 Task: In the  document balance Insert page numer 'on top of the page' change page color to  'Olive Green'Apply Page border, setting:  Box Style: two thin lines; Color: 'Black;' Width: 1/2  pt
Action: Mouse moved to (94, 27)
Screenshot: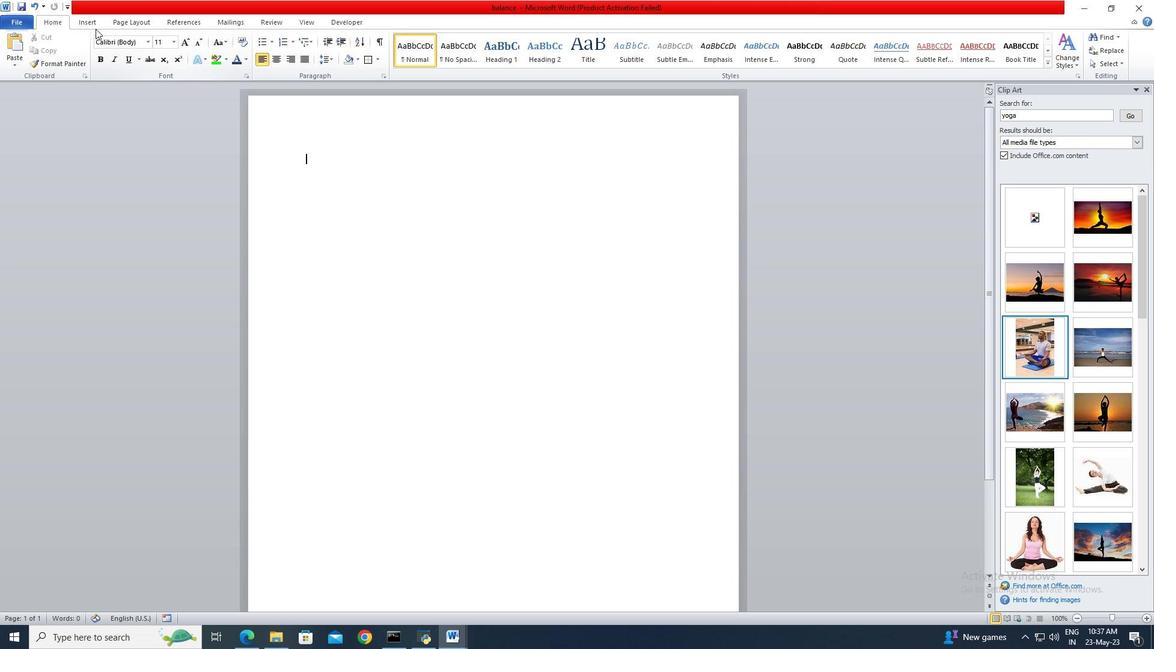 
Action: Mouse pressed left at (94, 27)
Screenshot: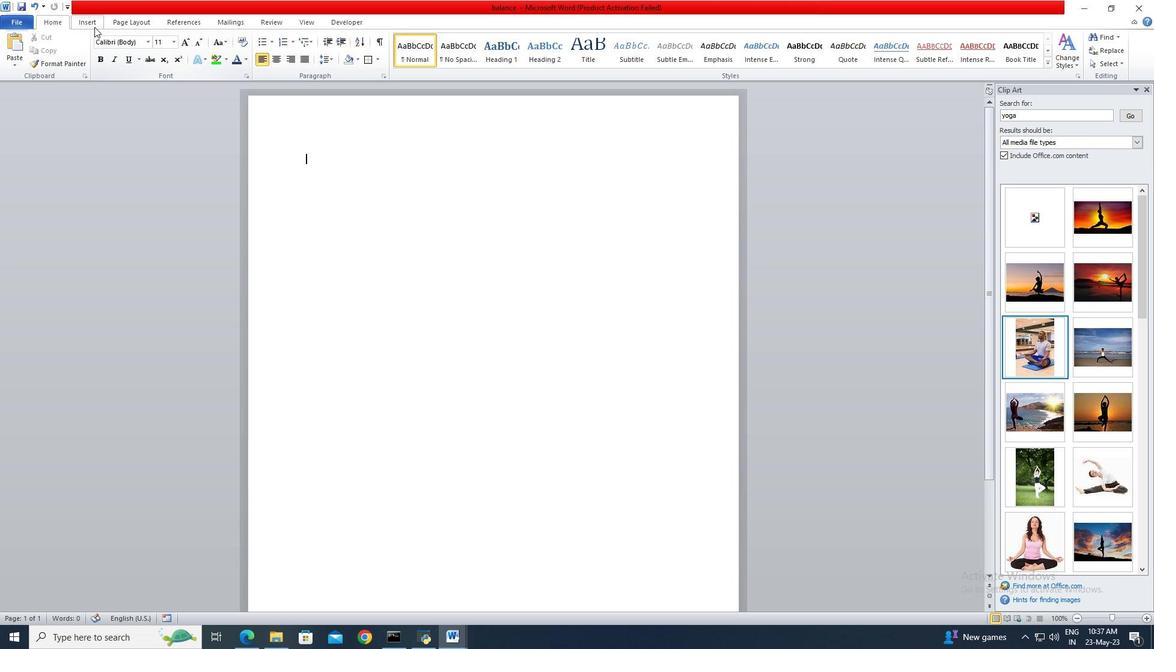 
Action: Mouse moved to (492, 46)
Screenshot: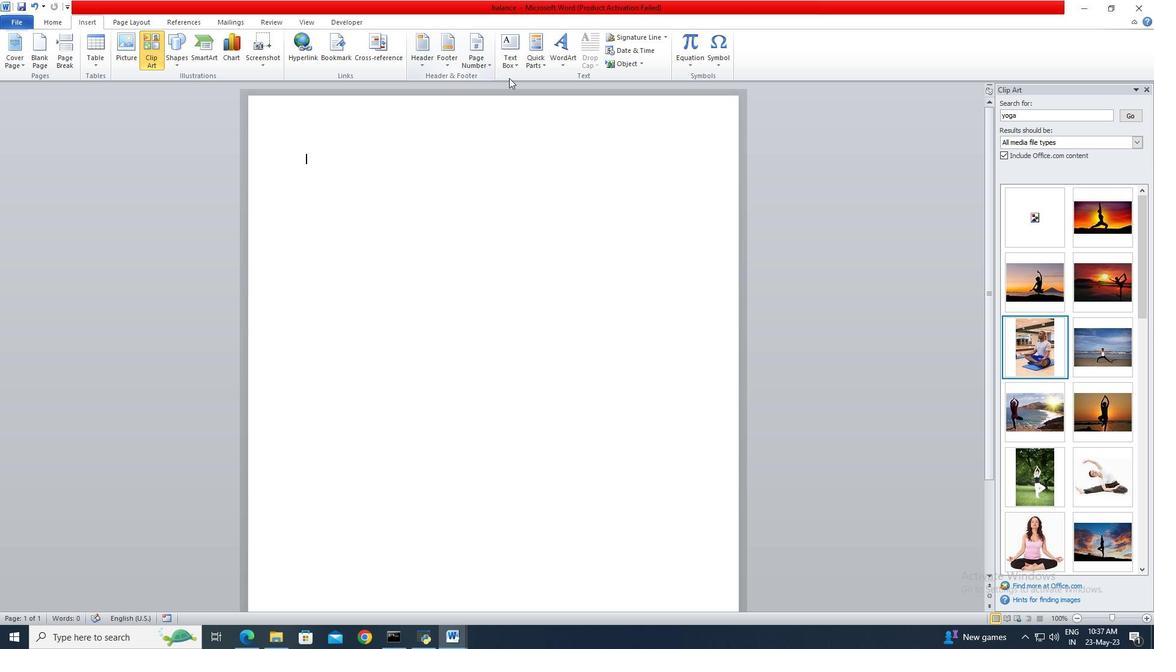 
Action: Mouse pressed left at (492, 46)
Screenshot: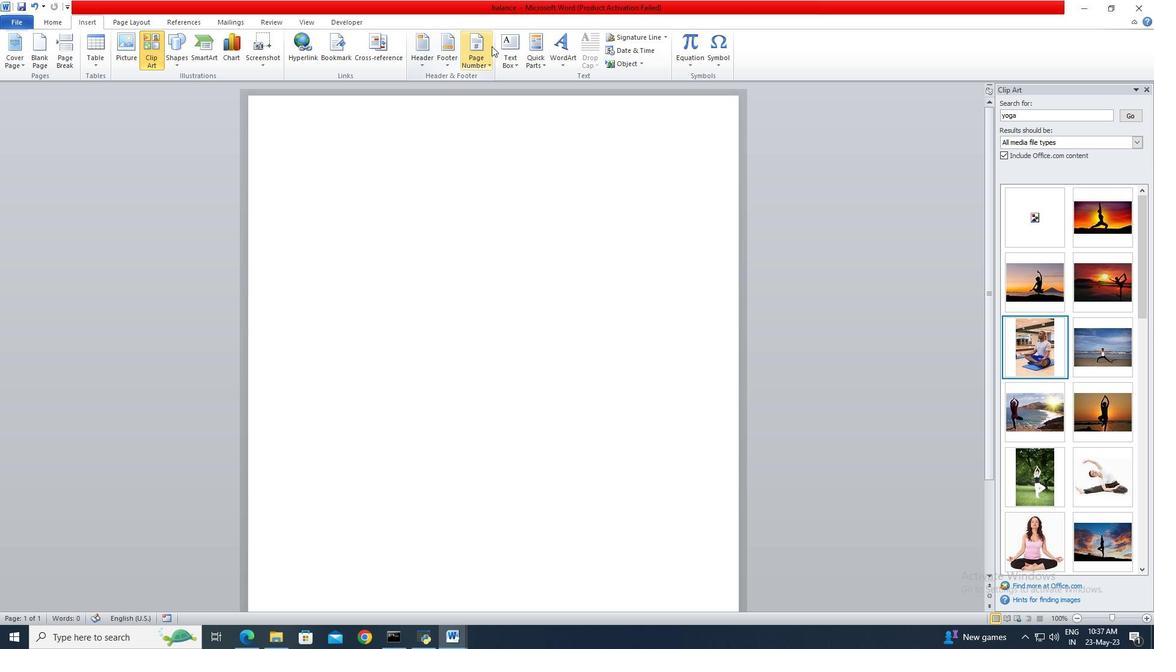 
Action: Mouse moved to (496, 75)
Screenshot: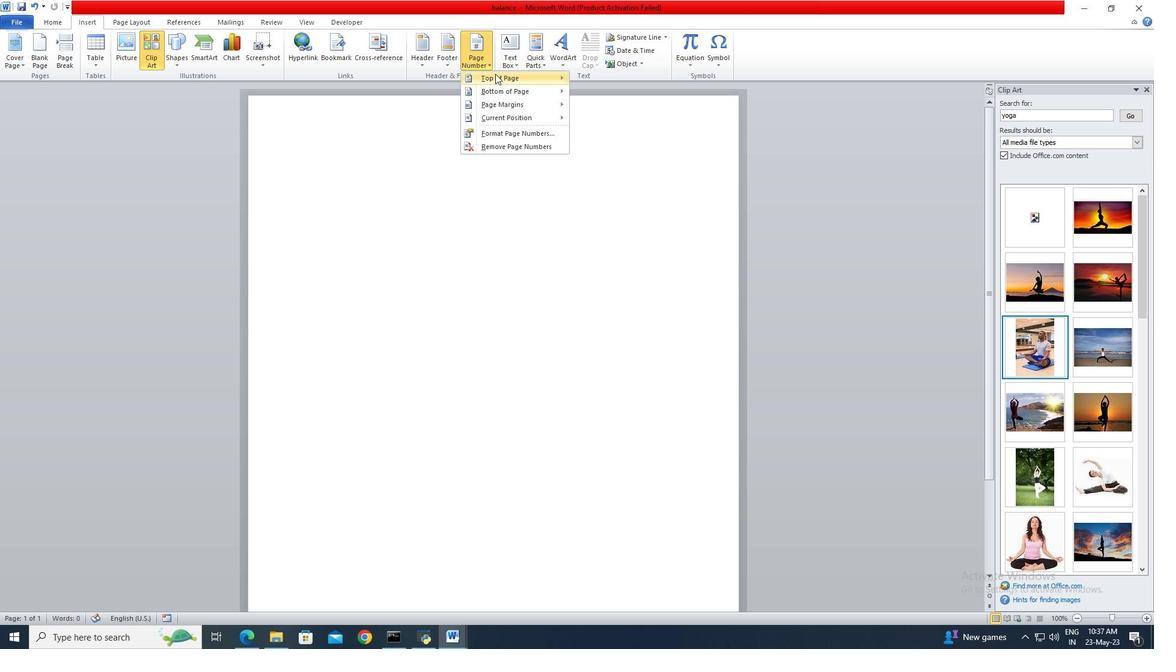 
Action: Mouse pressed left at (496, 75)
Screenshot: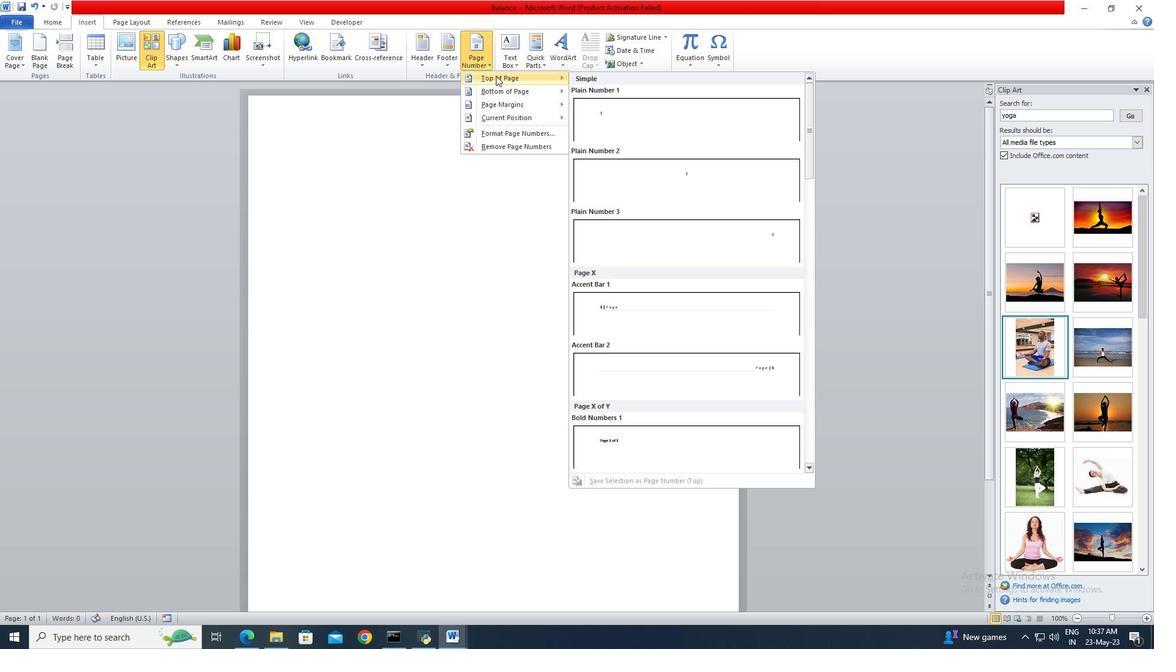 
Action: Mouse moved to (585, 122)
Screenshot: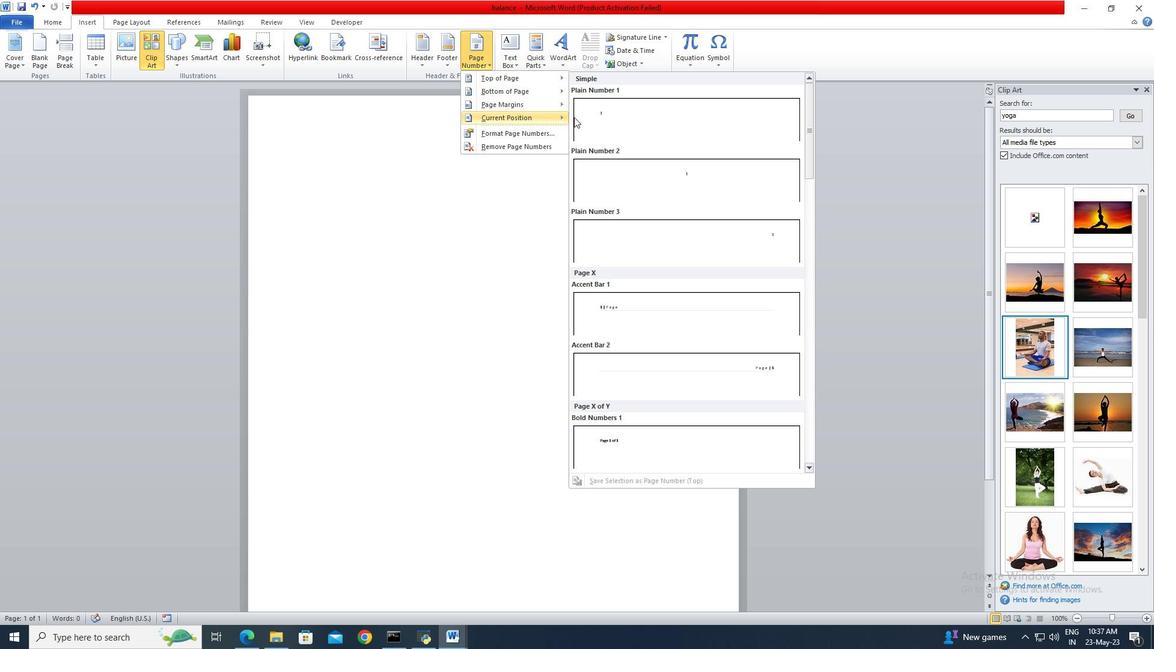 
Action: Mouse pressed left at (585, 122)
Screenshot: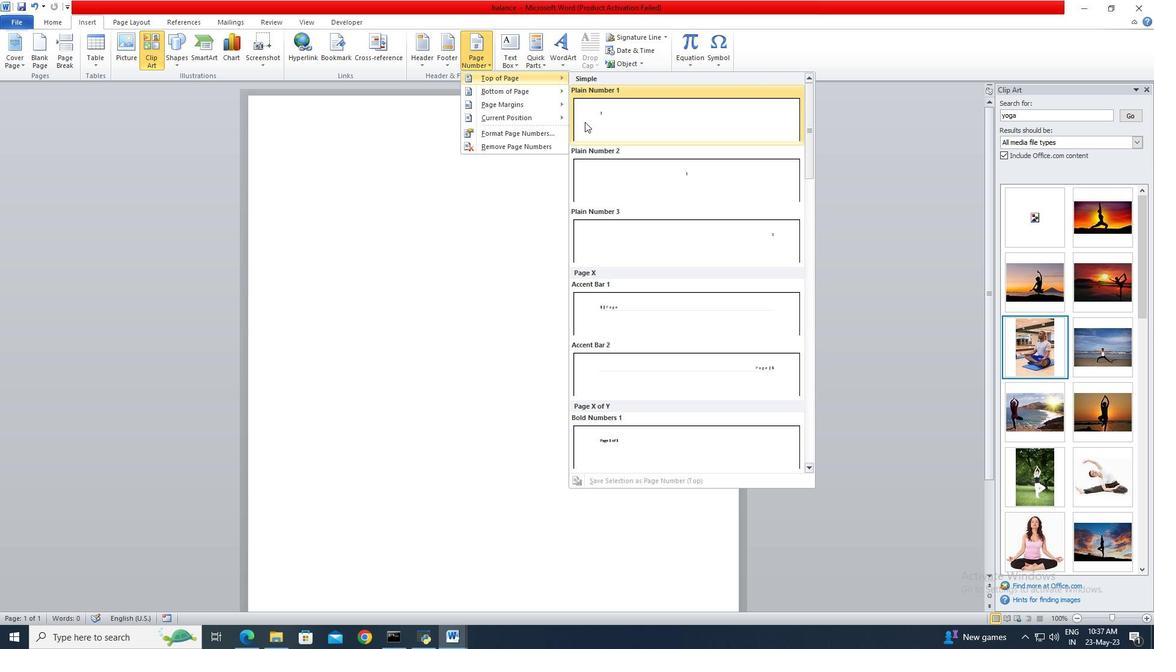 
Action: Mouse moved to (143, 26)
Screenshot: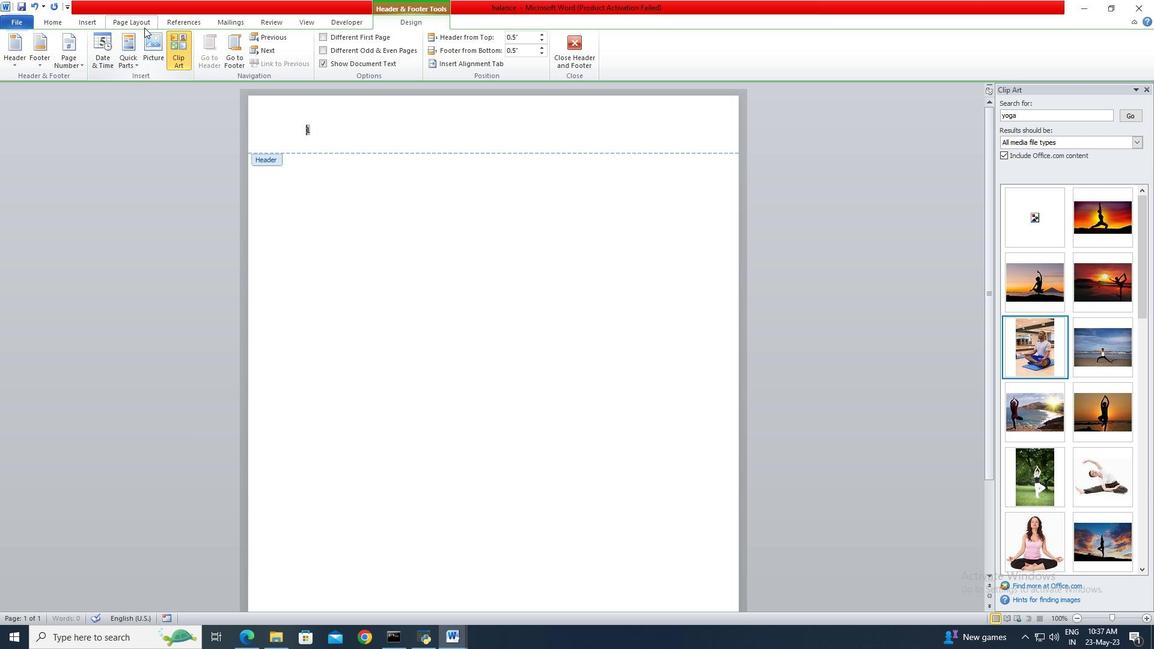 
Action: Mouse pressed left at (143, 26)
Screenshot: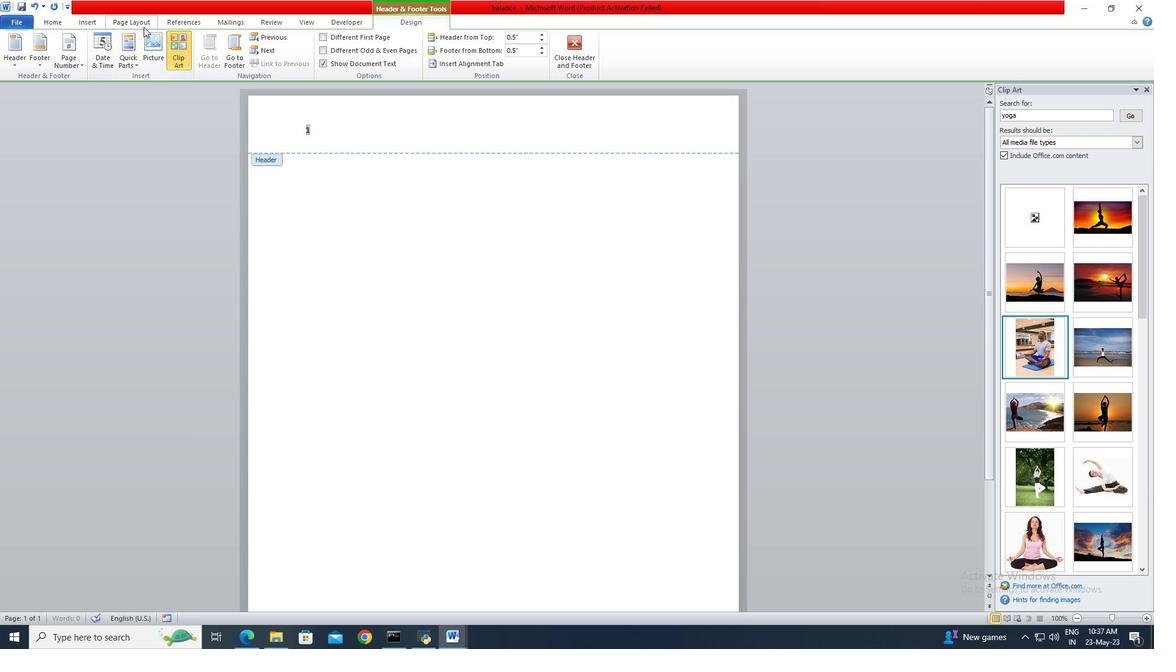 
Action: Mouse moved to (320, 65)
Screenshot: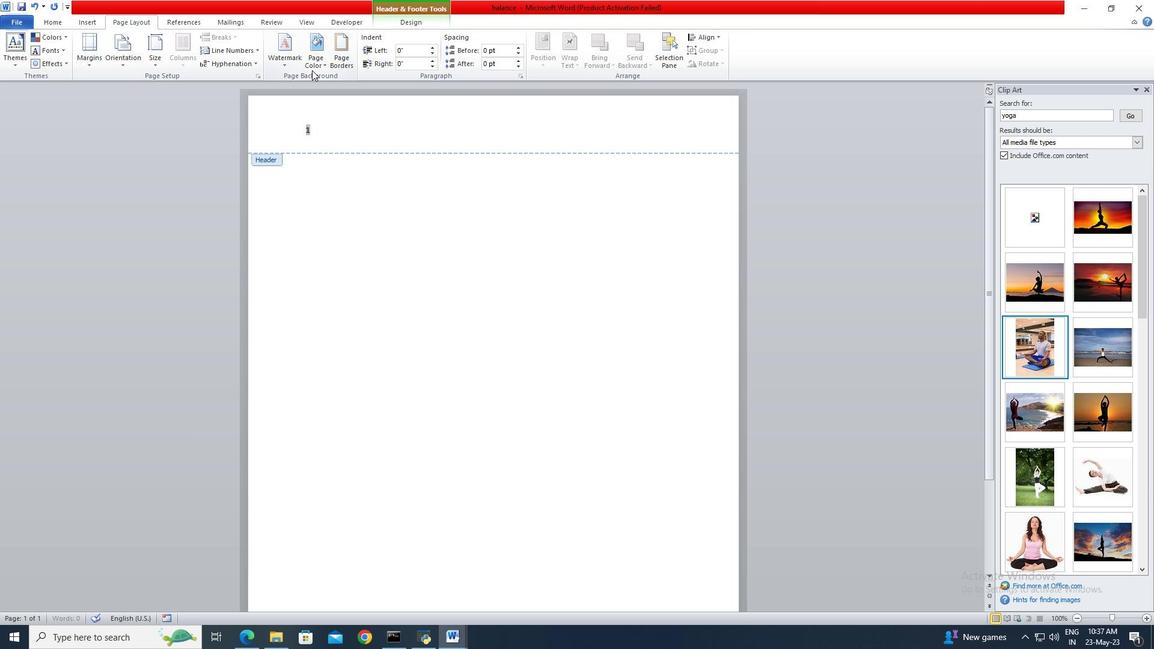 
Action: Mouse pressed left at (320, 65)
Screenshot: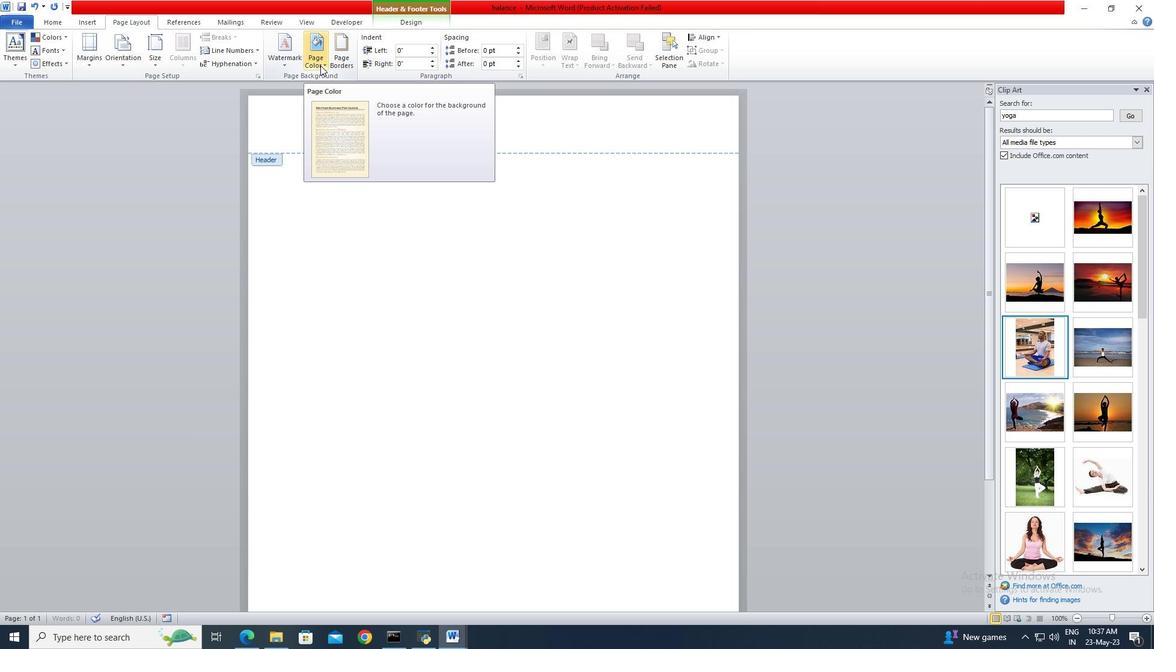 
Action: Mouse moved to (349, 197)
Screenshot: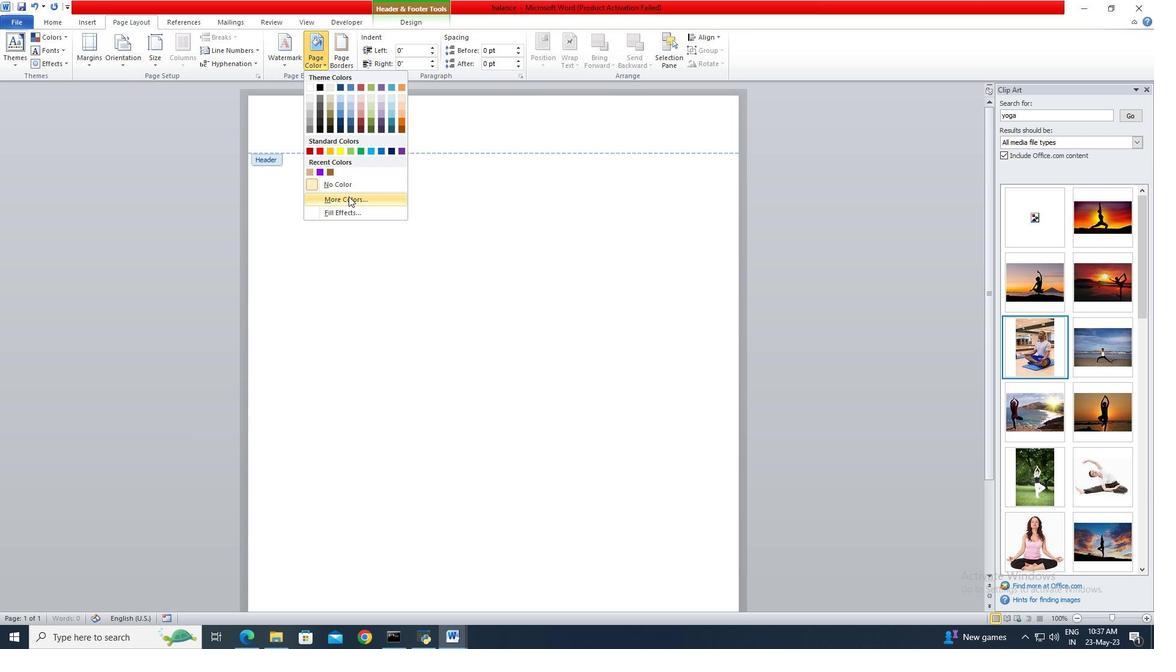 
Action: Mouse pressed left at (349, 197)
Screenshot: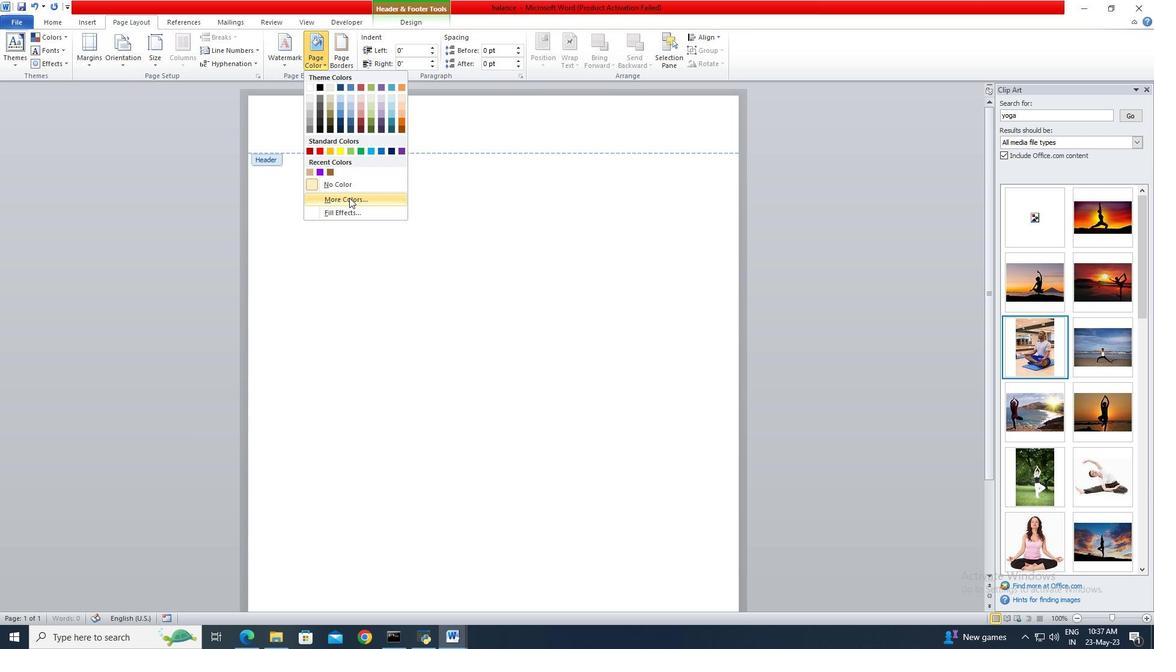 
Action: Mouse moved to (541, 228)
Screenshot: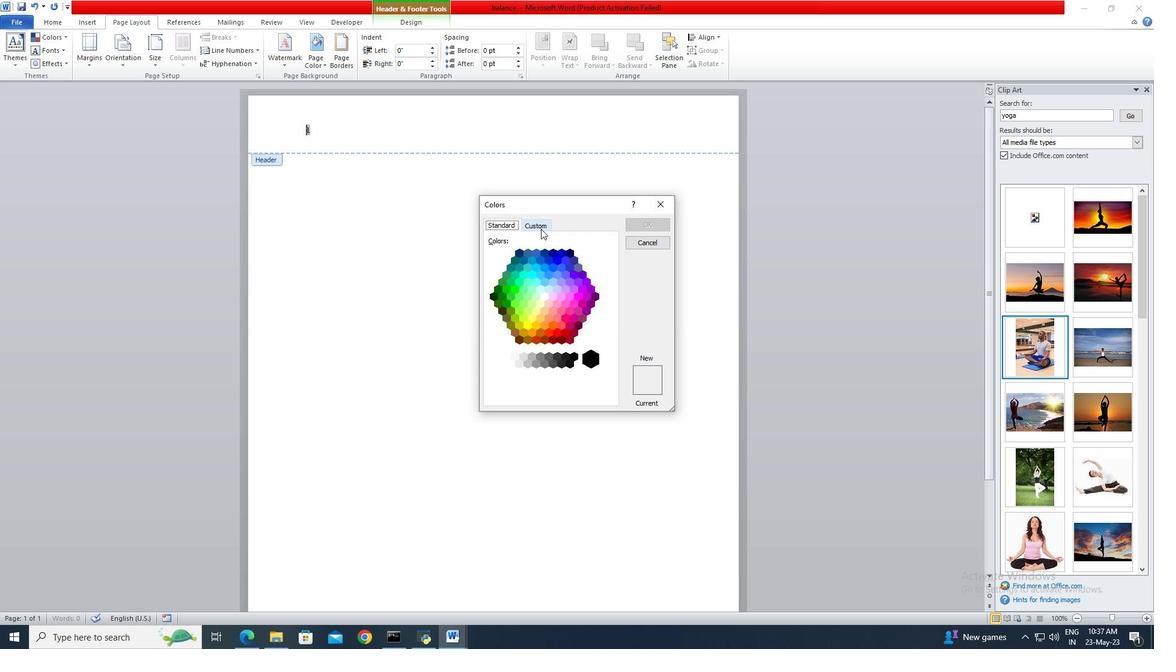 
Action: Mouse pressed left at (541, 228)
Screenshot: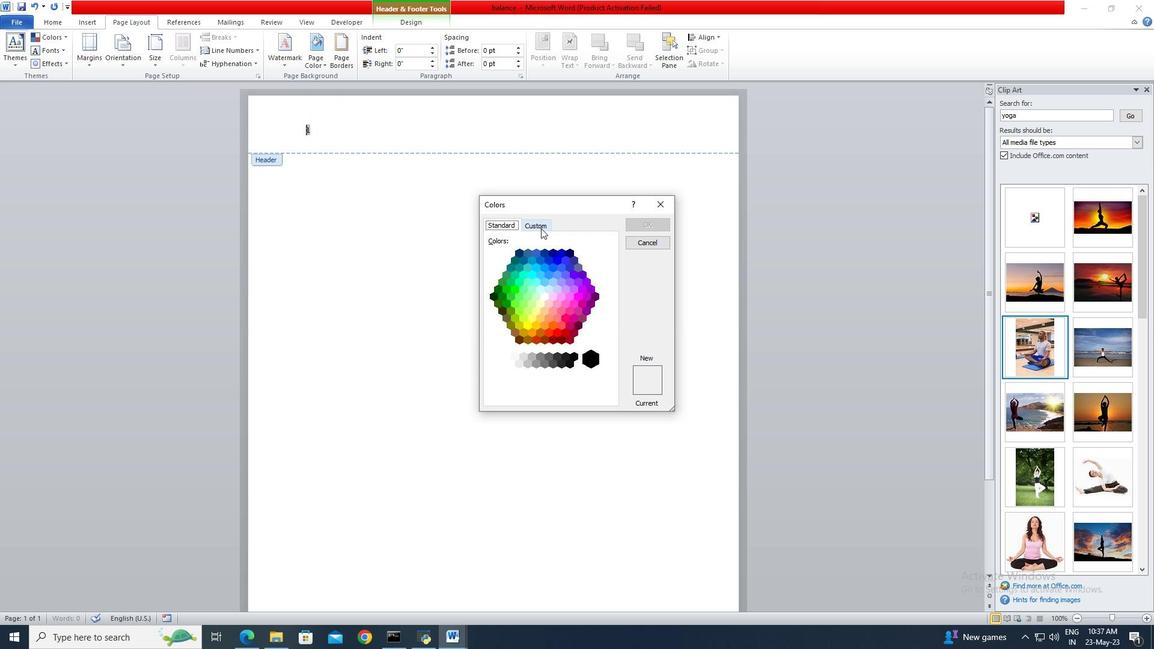 
Action: Mouse moved to (251, 639)
Screenshot: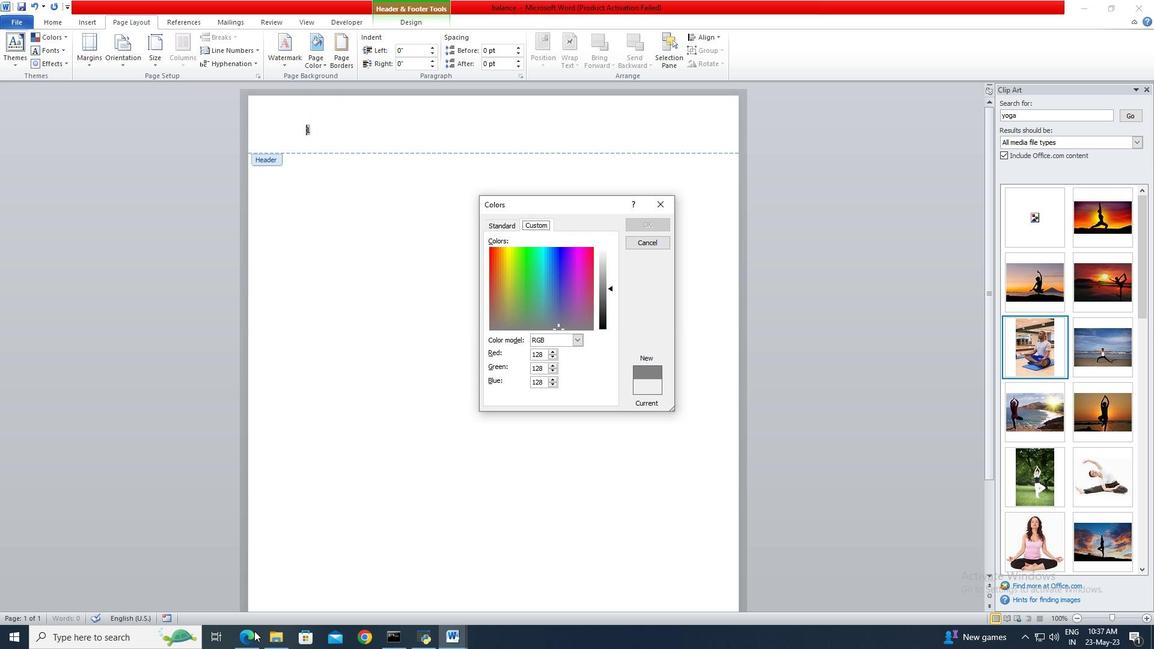 
Action: Mouse pressed left at (251, 639)
Screenshot: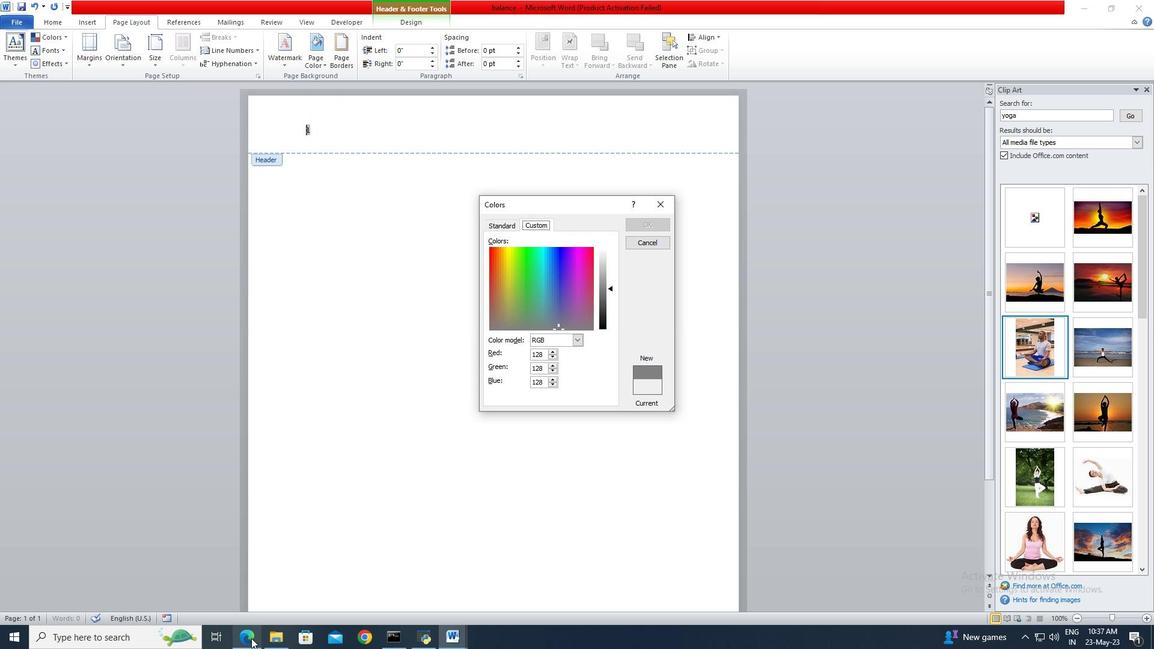 
Action: Mouse moved to (240, 71)
Screenshot: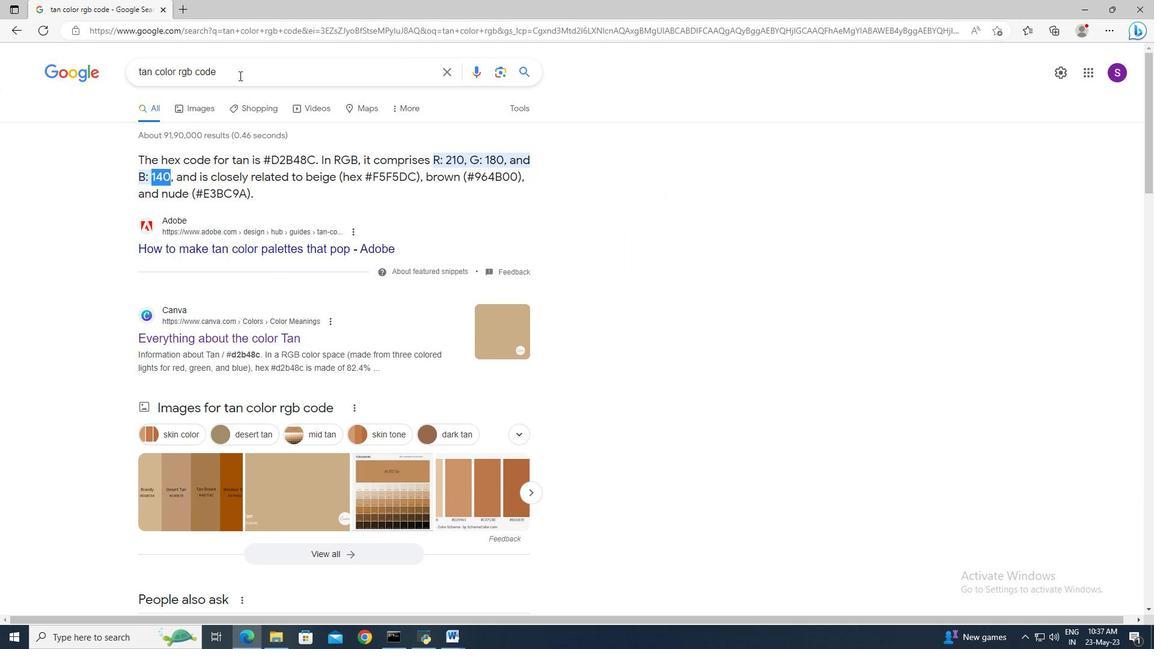 
Action: Mouse pressed left at (240, 71)
Screenshot: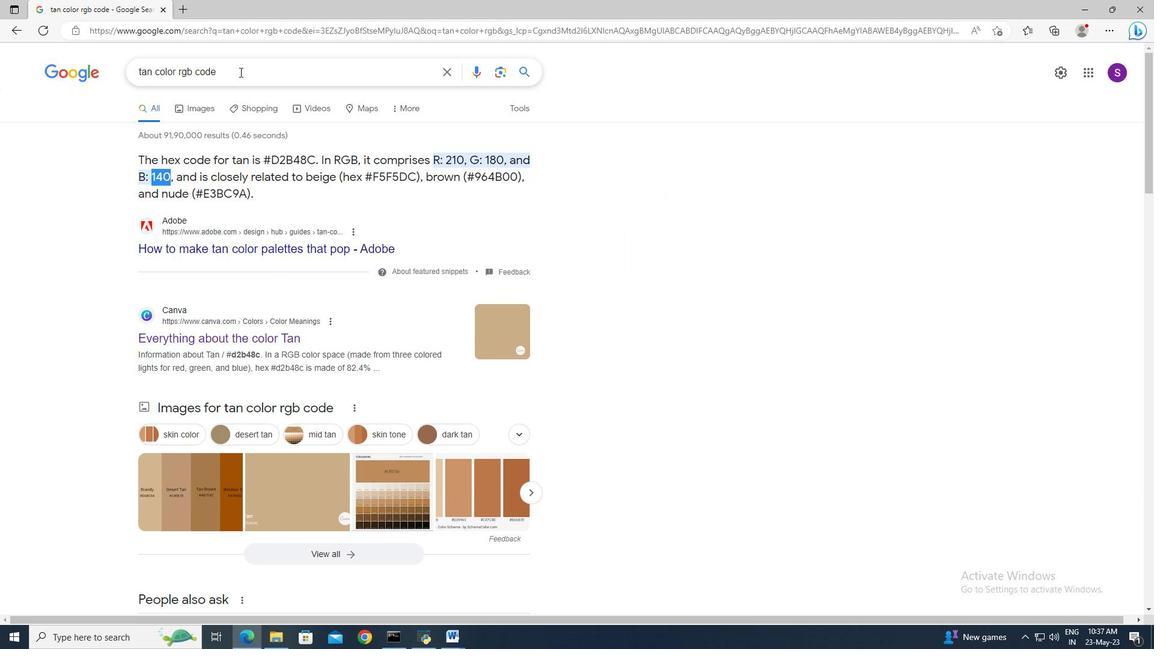 
Action: Mouse moved to (121, 68)
Screenshot: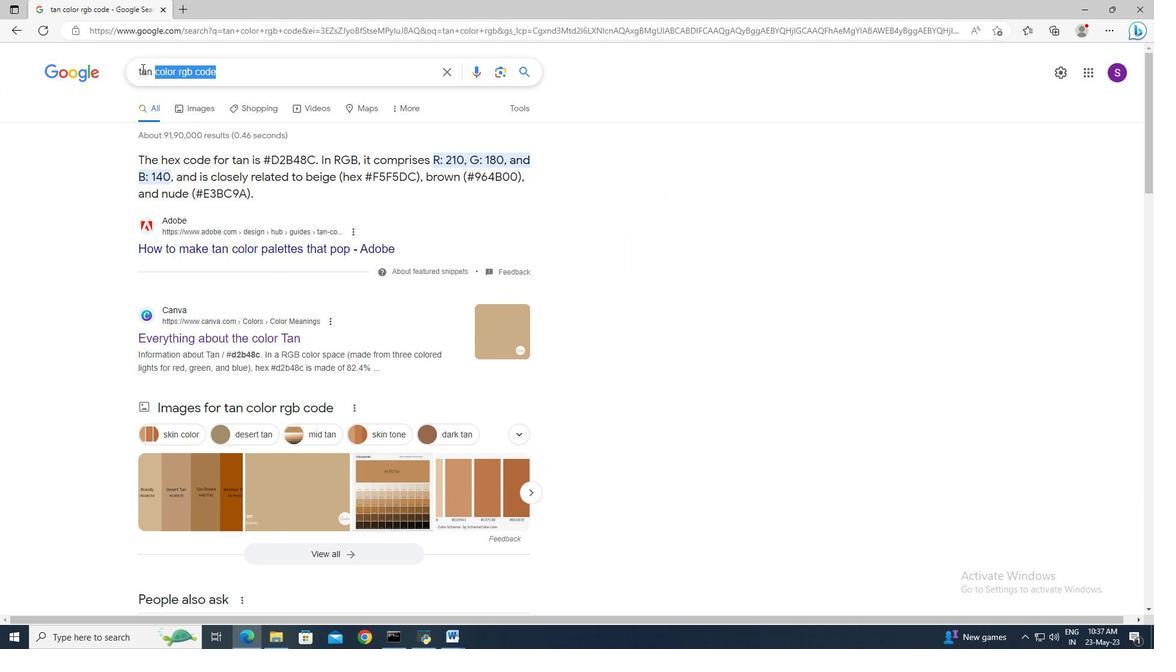 
Action: Key pressed olive<Key.space>green<Key.space>rgb<Key.space>color<Key.enter>
Screenshot: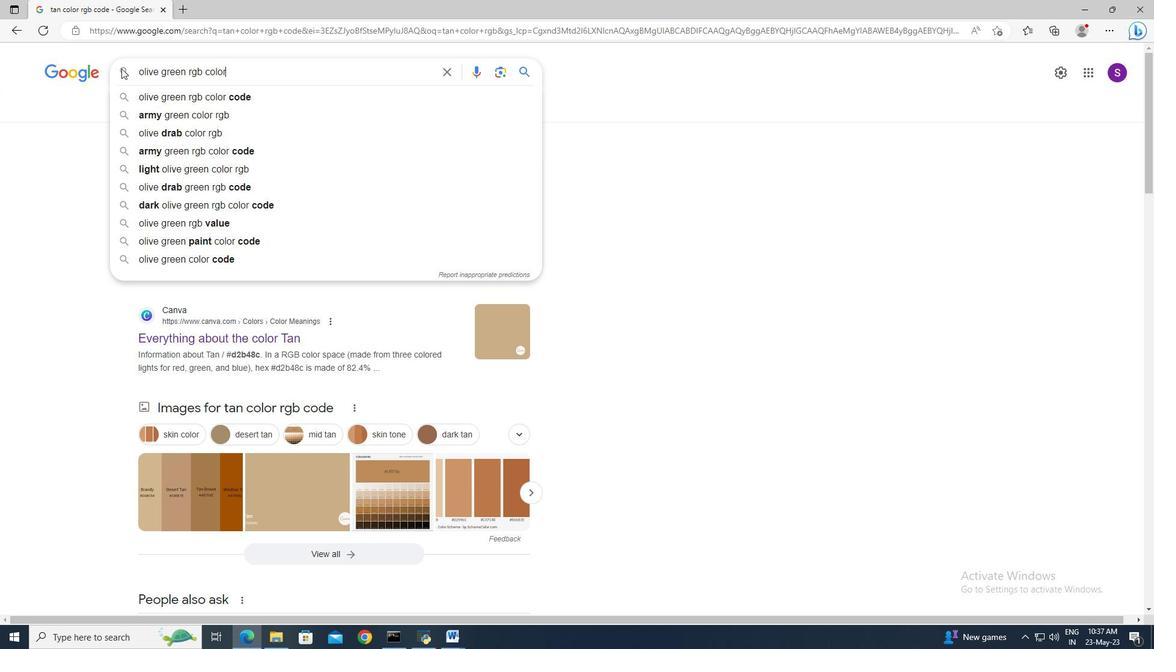 
Action: Mouse moved to (279, 216)
Screenshot: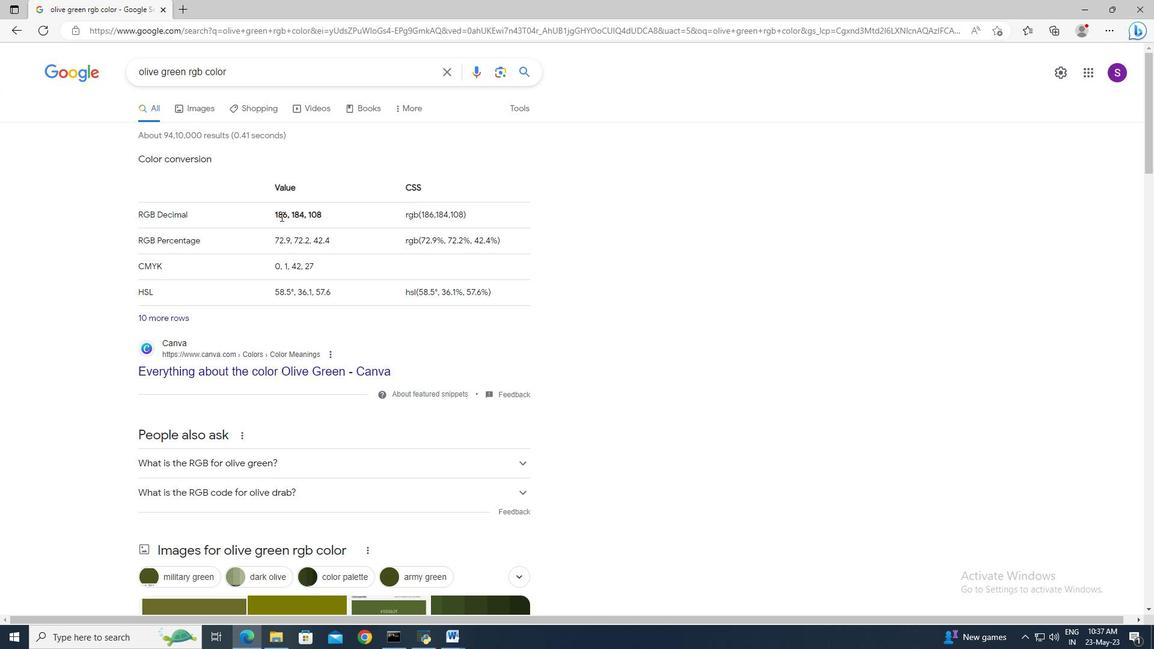 
Action: Mouse pressed left at (279, 216)
Screenshot: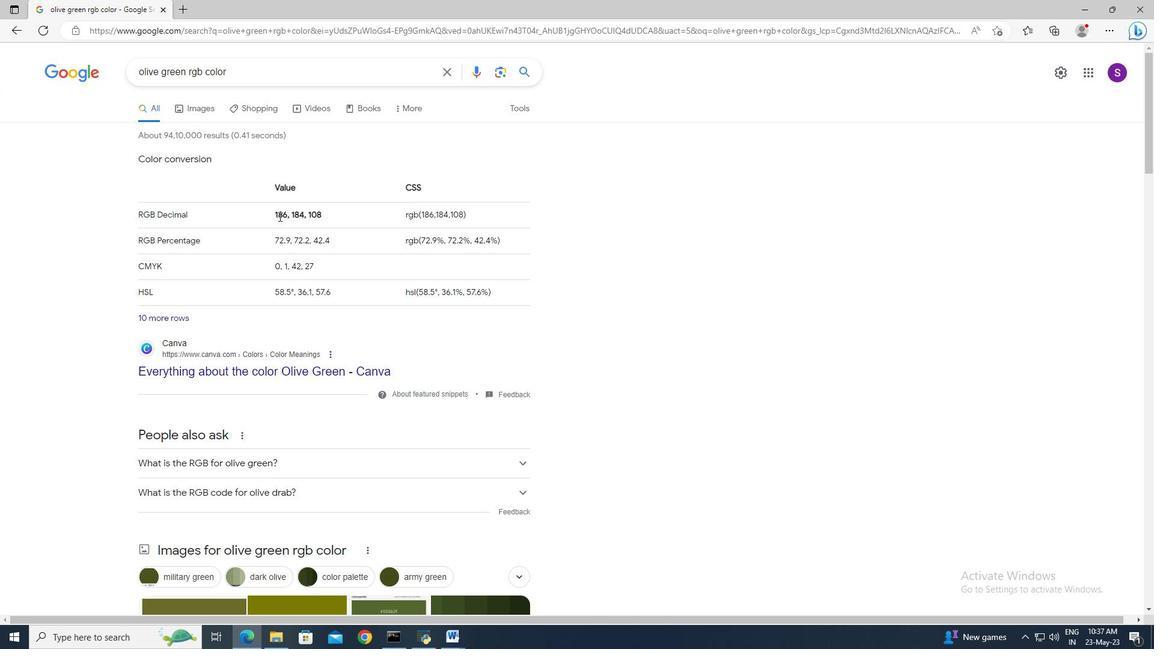 
Action: Mouse pressed left at (279, 216)
Screenshot: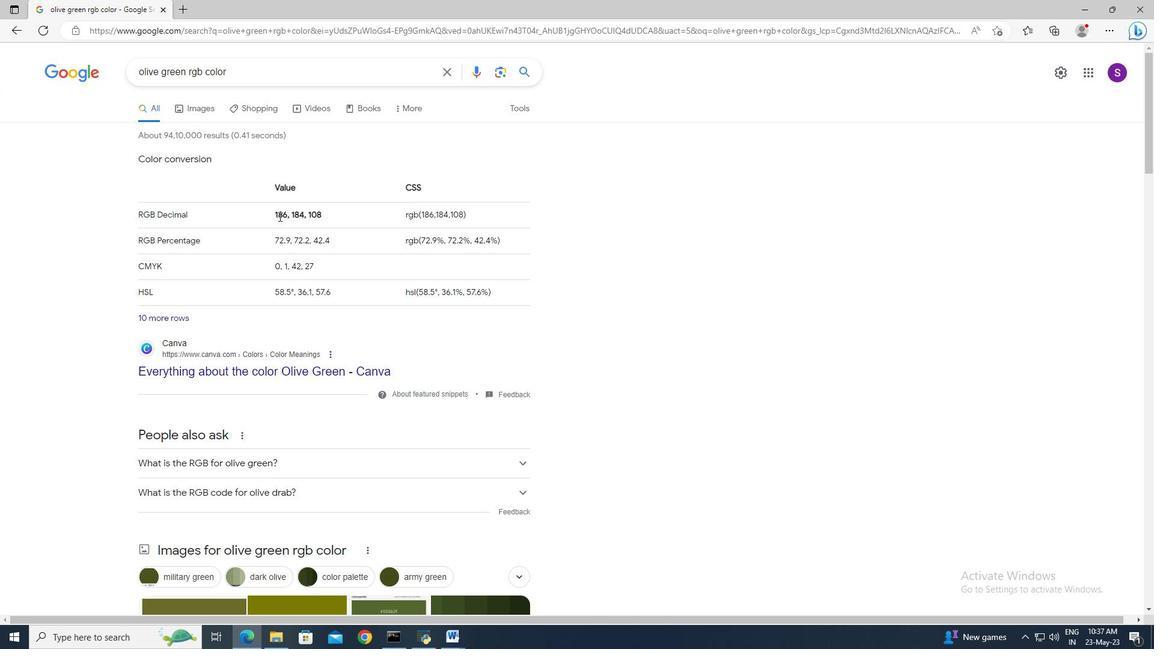 
Action: Key pressed ctrl+C
Screenshot: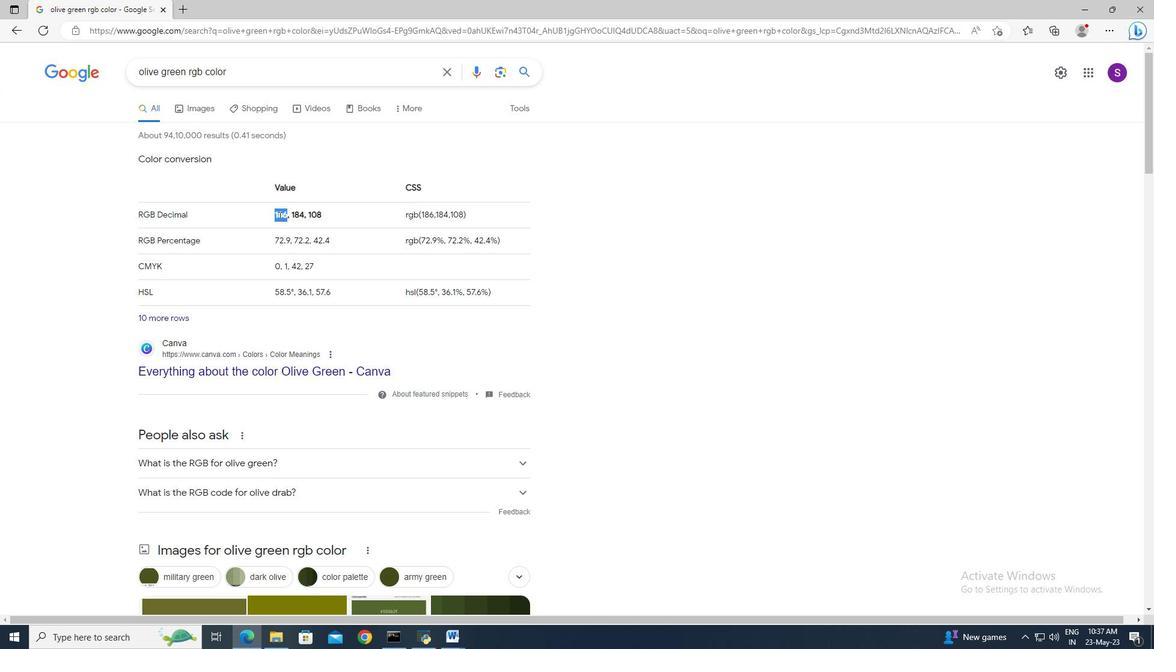 
Action: Mouse moved to (253, 642)
Screenshot: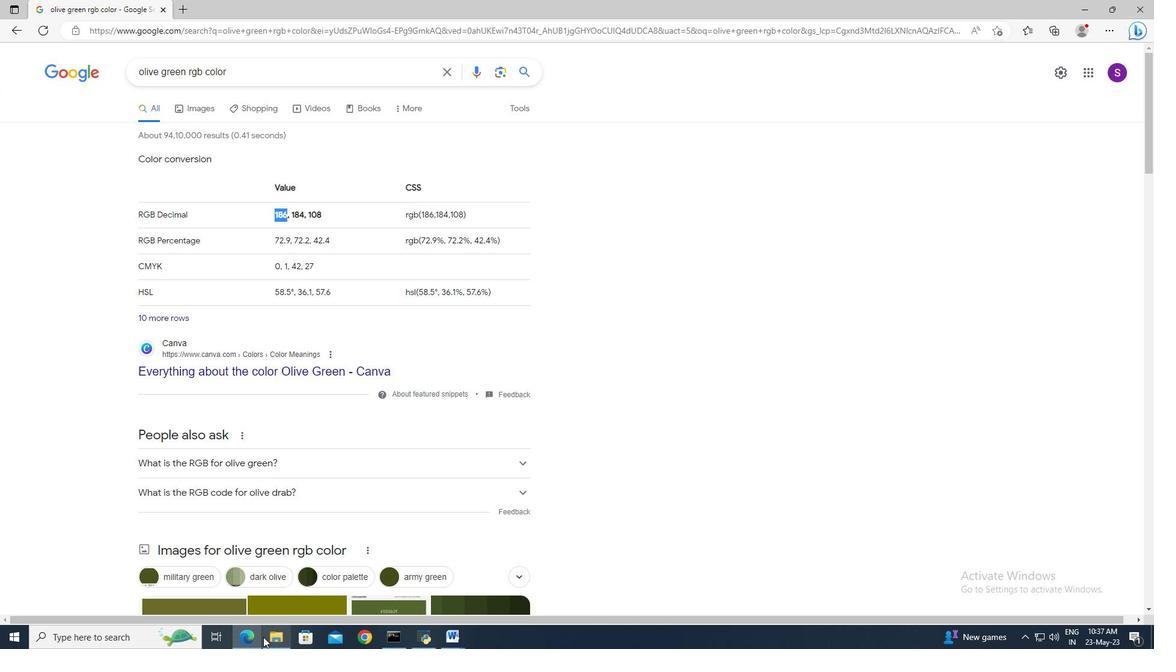 
Action: Mouse pressed left at (253, 642)
Screenshot: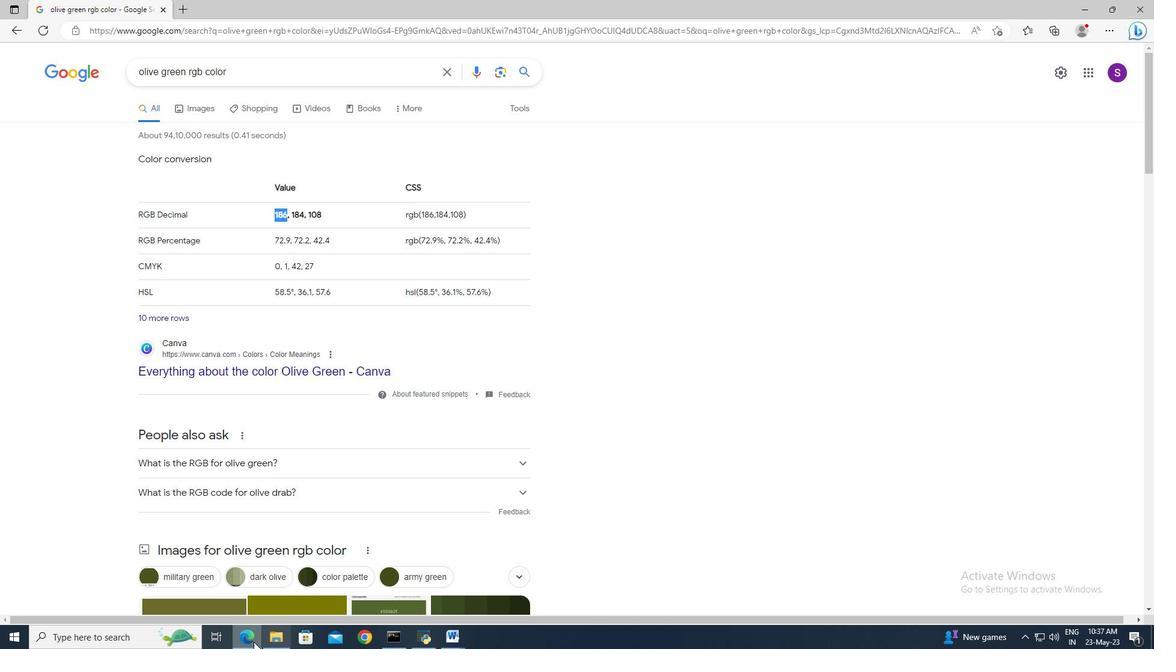 
Action: Mouse moved to (533, 357)
Screenshot: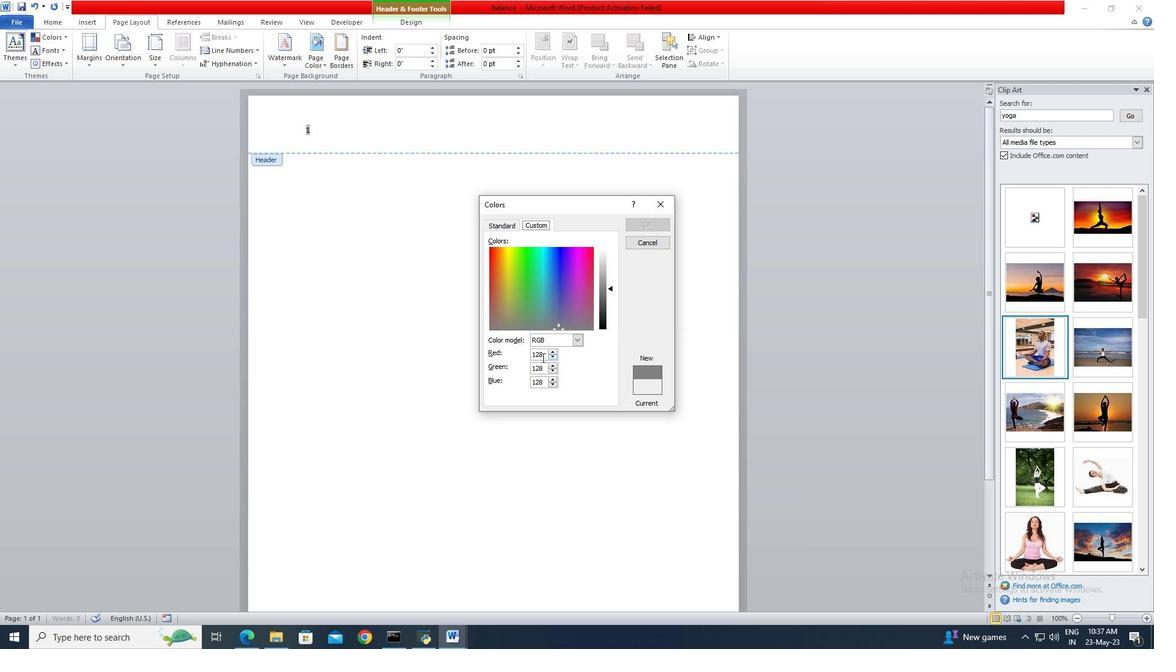 
Action: Mouse pressed left at (533, 357)
Screenshot: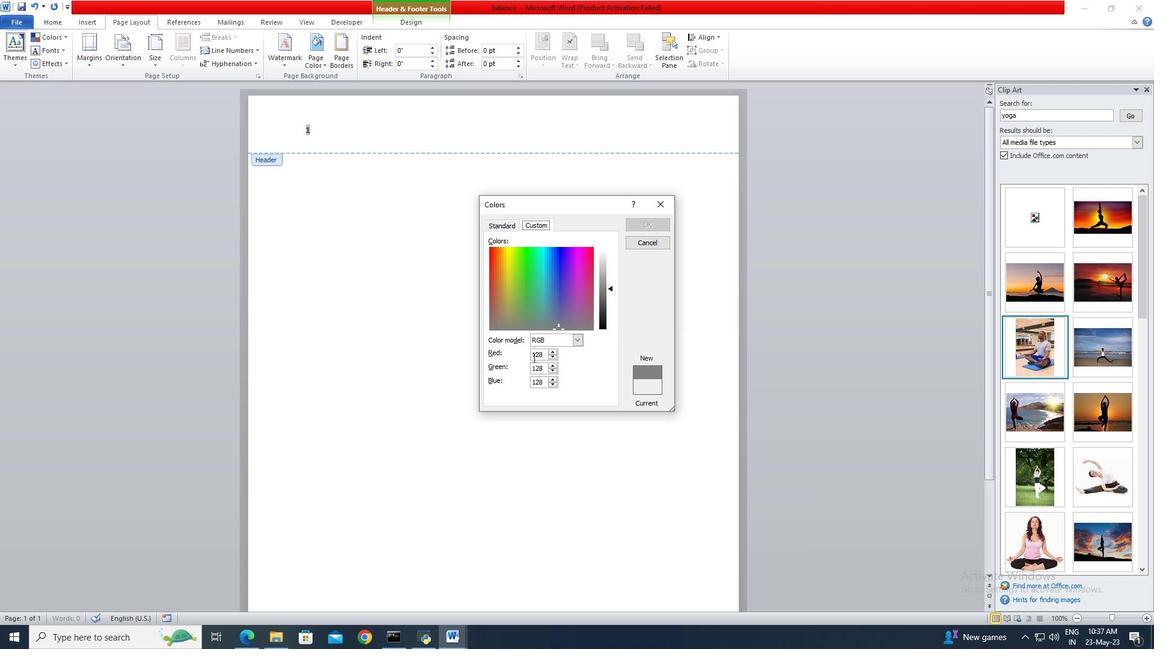 
Action: Mouse pressed left at (533, 357)
Screenshot: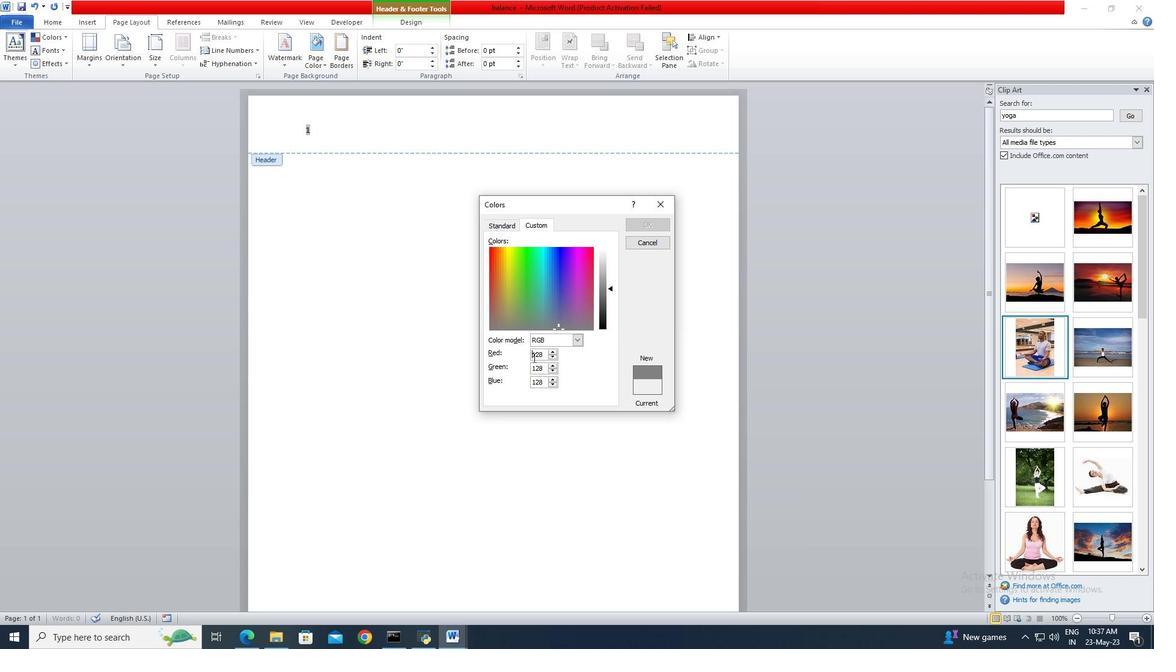 
Action: Key pressed ctrl+V<Key.tab>
Screenshot: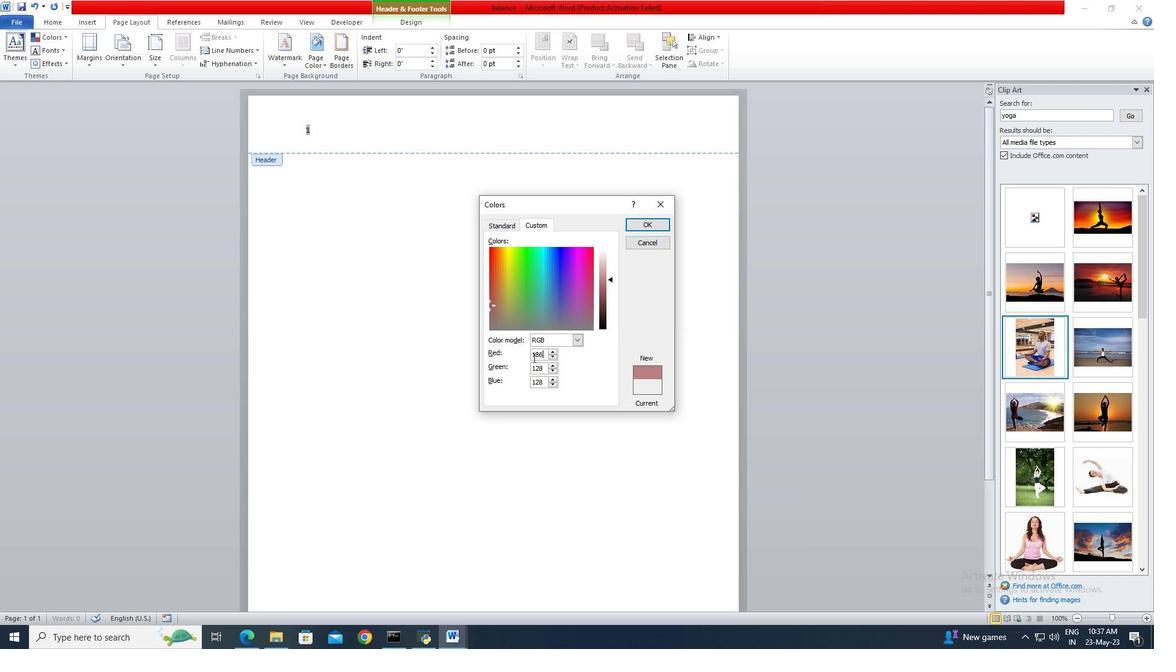 
Action: Mouse moved to (256, 633)
Screenshot: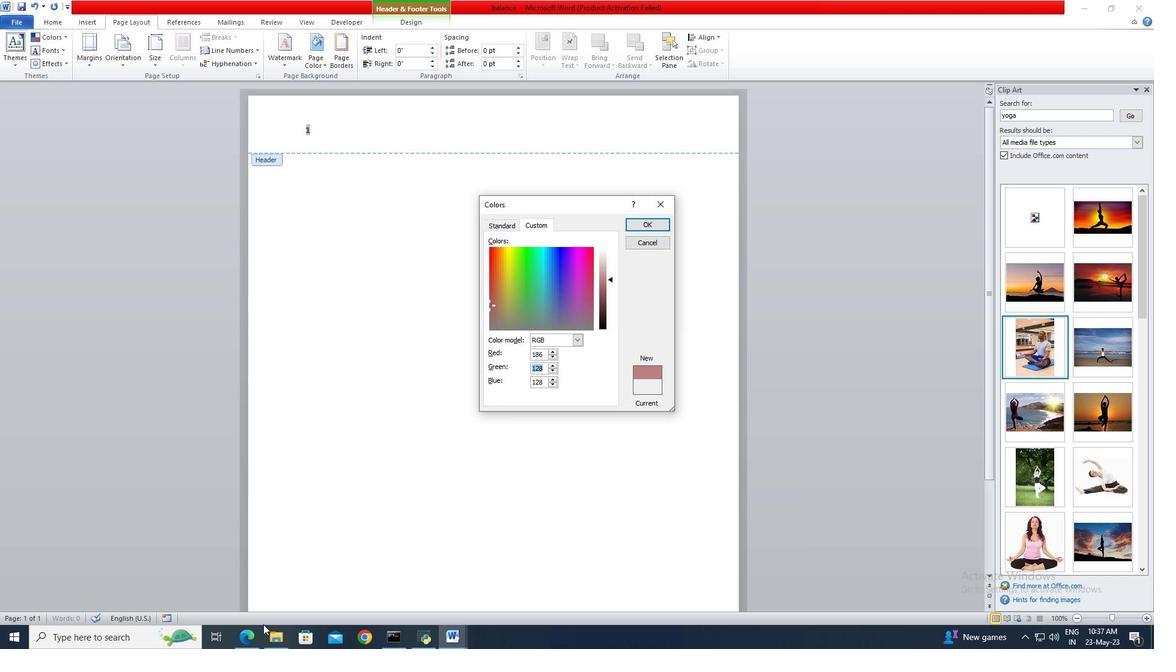 
Action: Mouse pressed left at (256, 633)
Screenshot: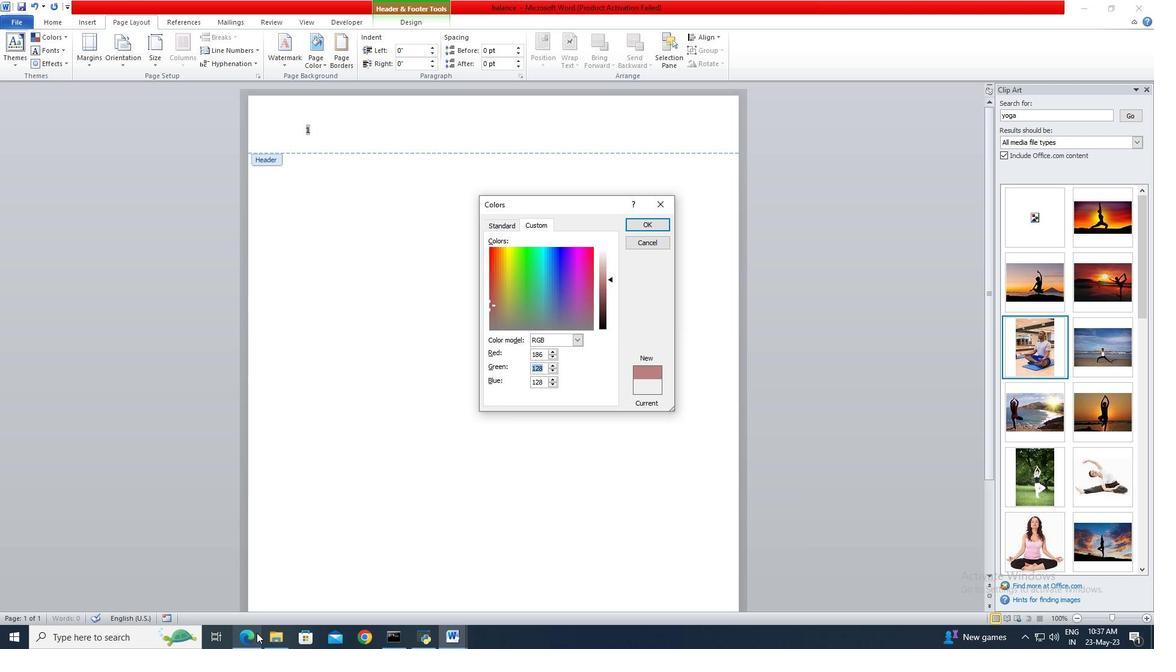 
Action: Mouse moved to (295, 210)
Screenshot: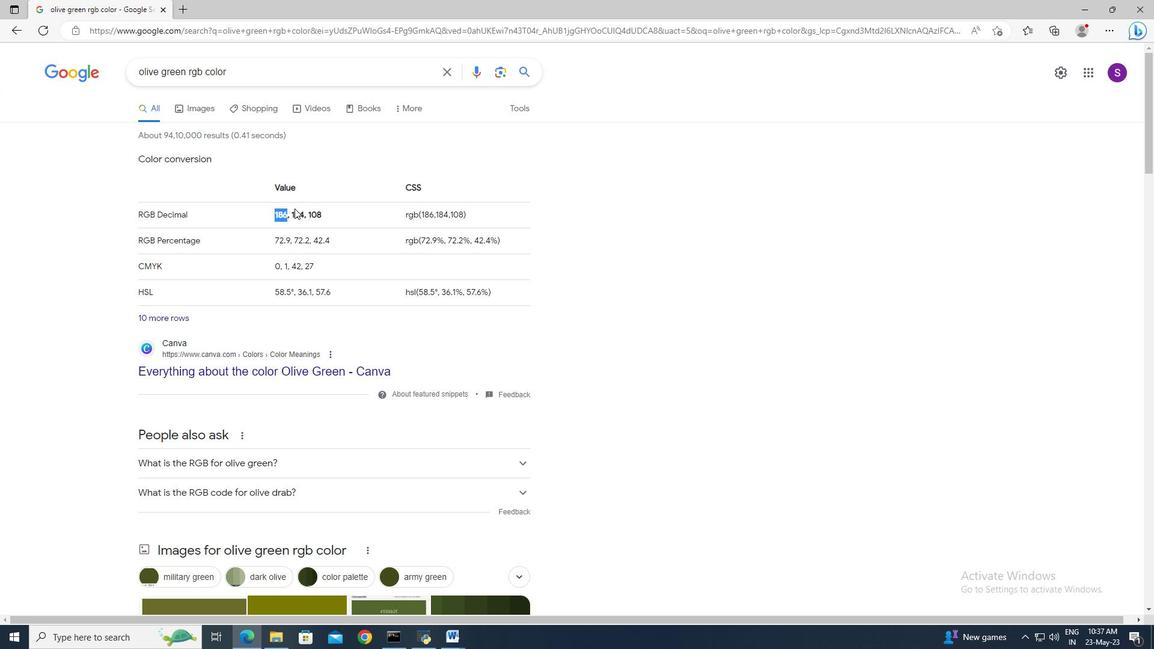 
Action: Mouse pressed left at (295, 210)
Screenshot: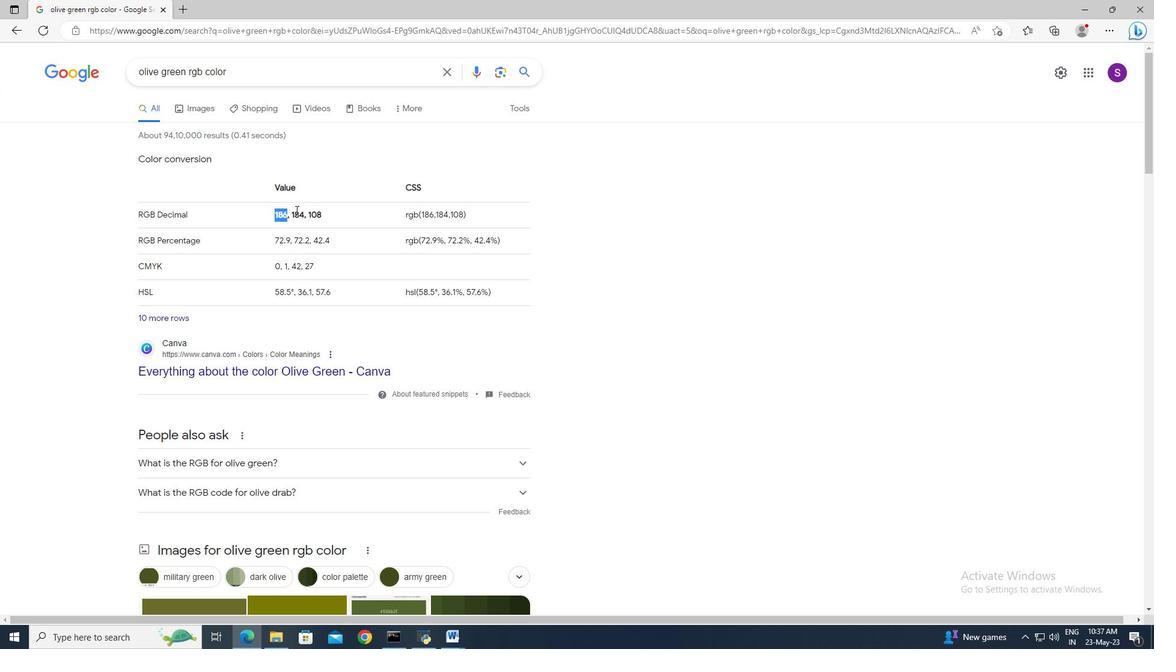 
Action: Mouse pressed left at (295, 210)
Screenshot: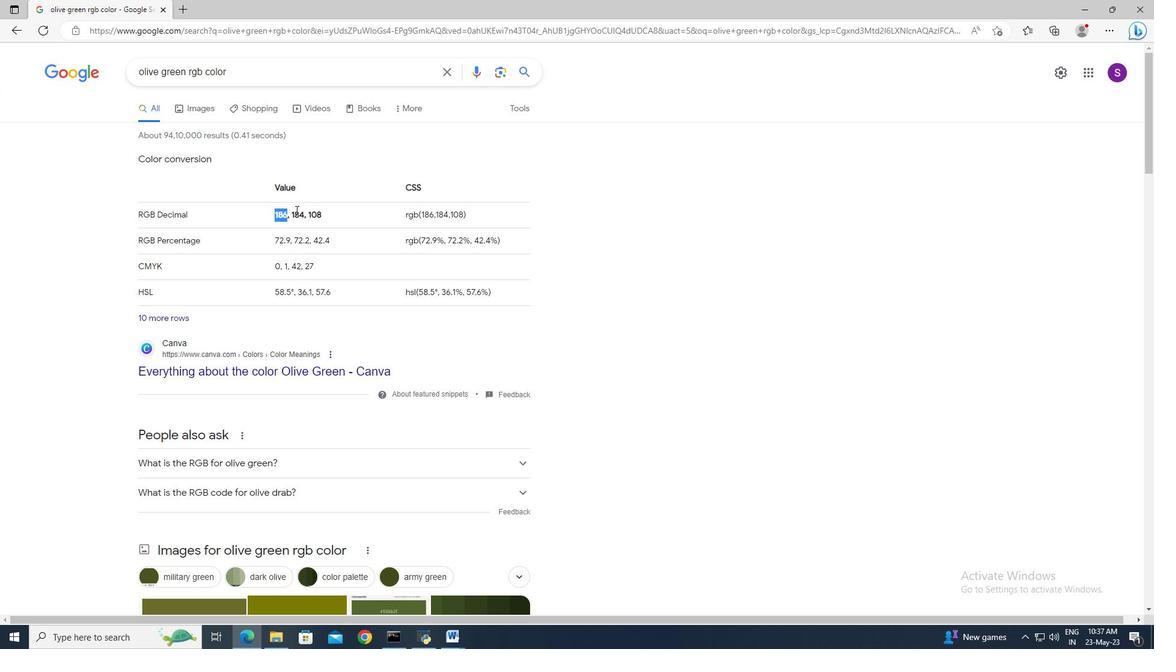 
Action: Key pressed ctrl+C
Screenshot: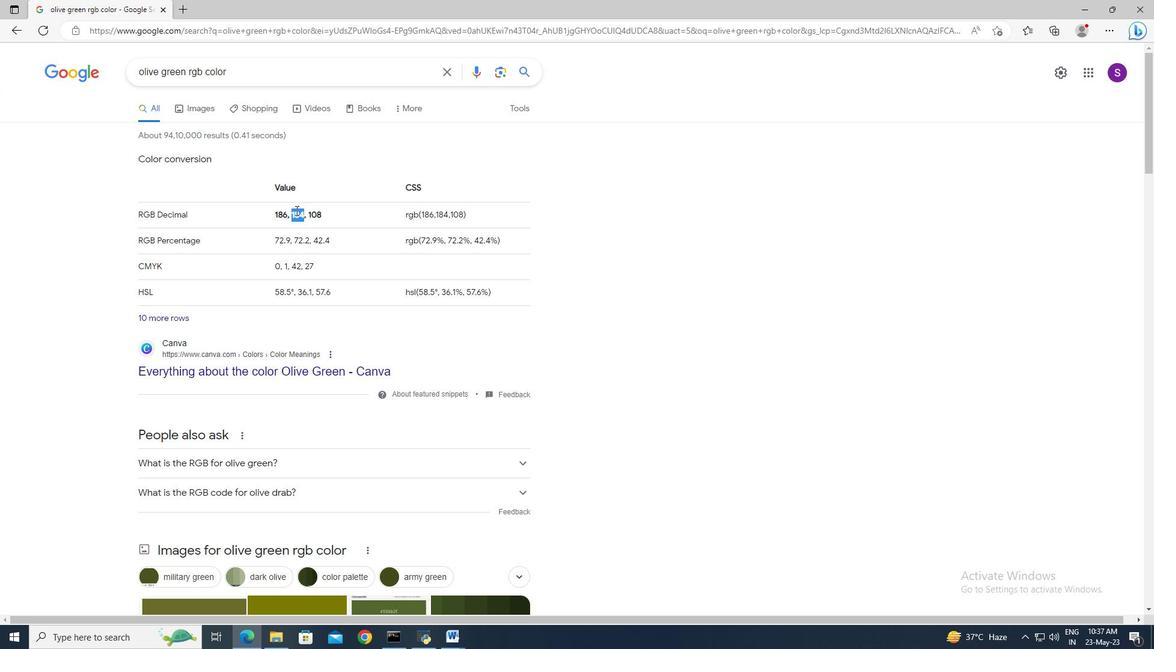 
Action: Mouse moved to (250, 633)
Screenshot: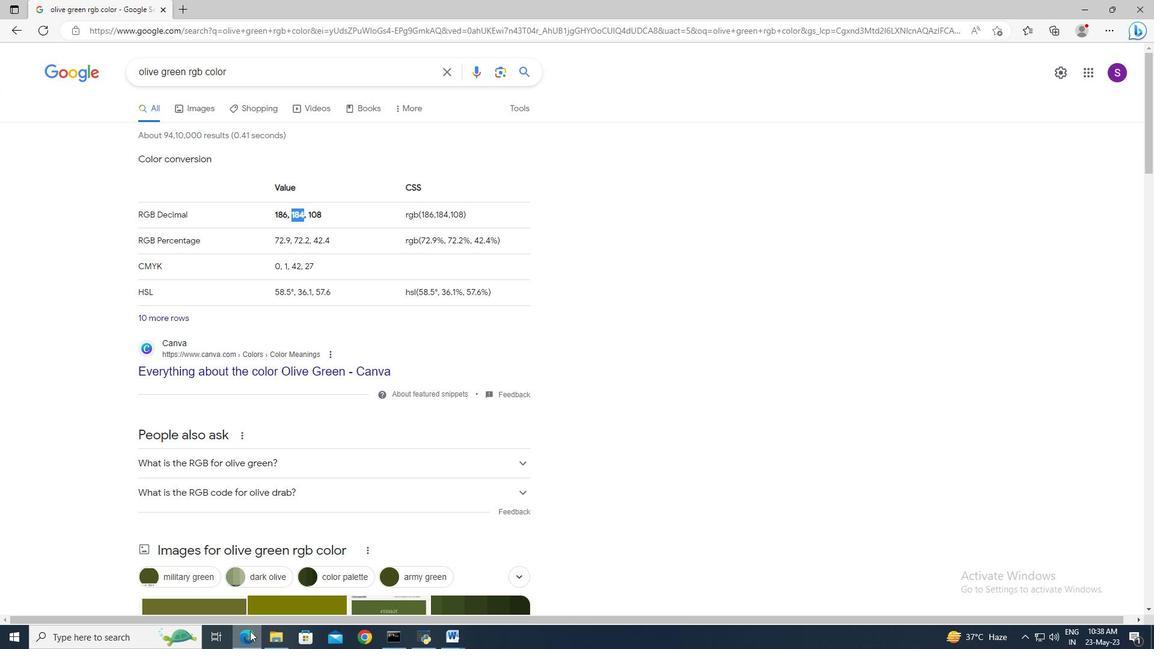 
Action: Mouse pressed left at (250, 633)
Screenshot: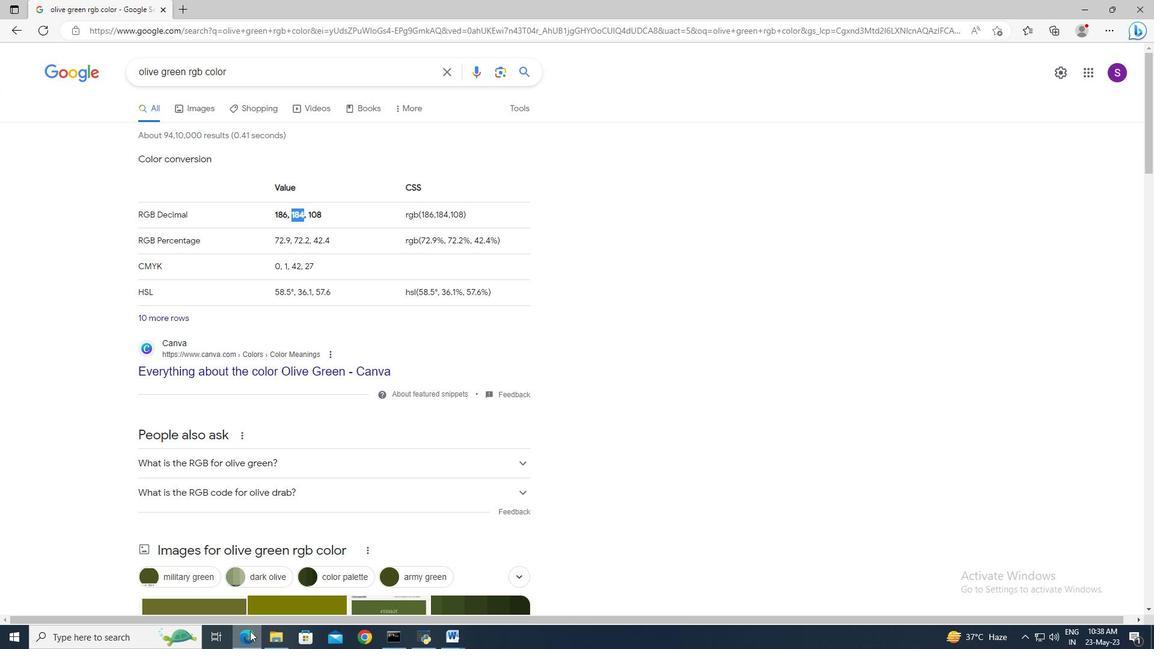 
Action: Mouse moved to (544, 368)
Screenshot: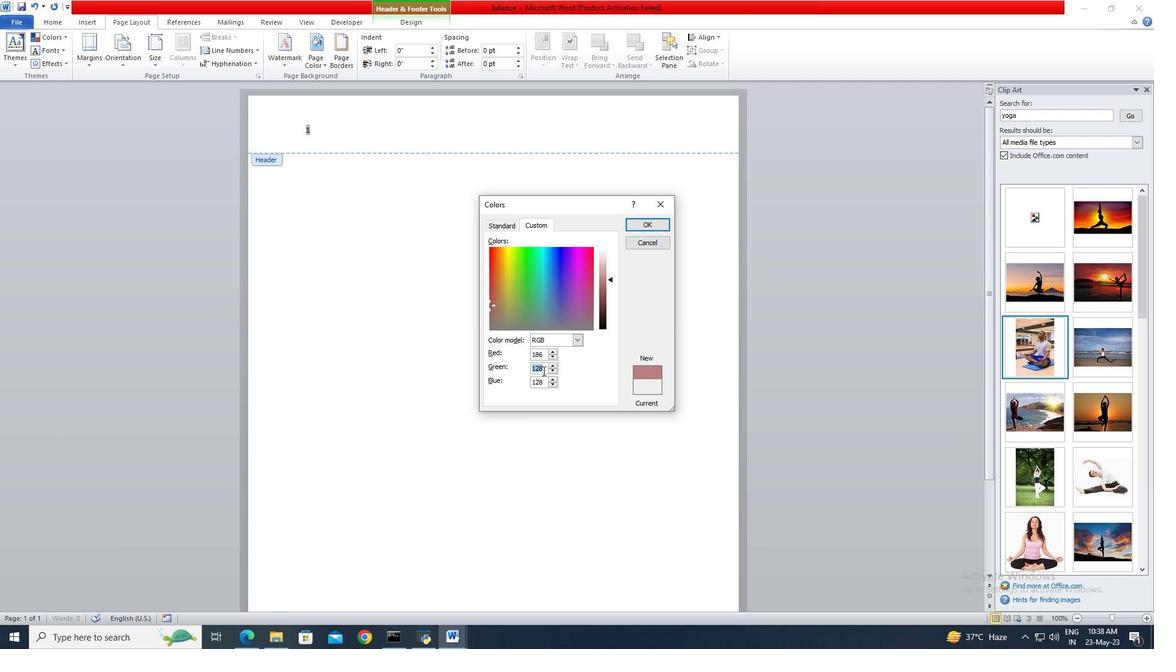 
Action: Key pressed ctrl+V<Key.tab>
Screenshot: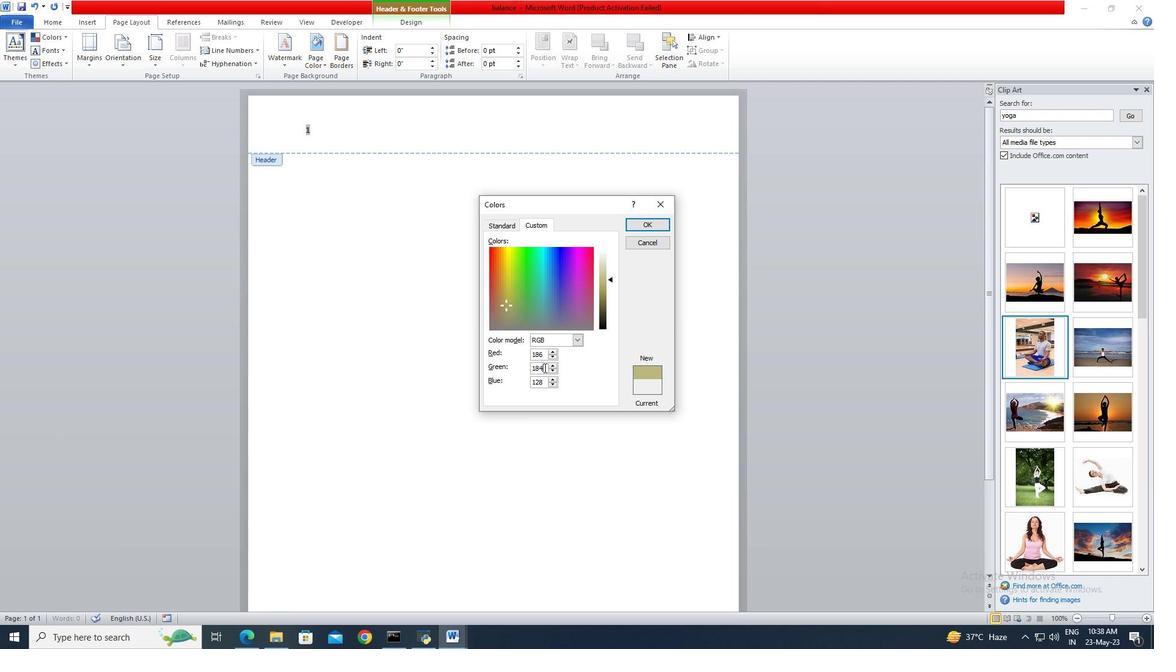 
Action: Mouse moved to (256, 633)
Screenshot: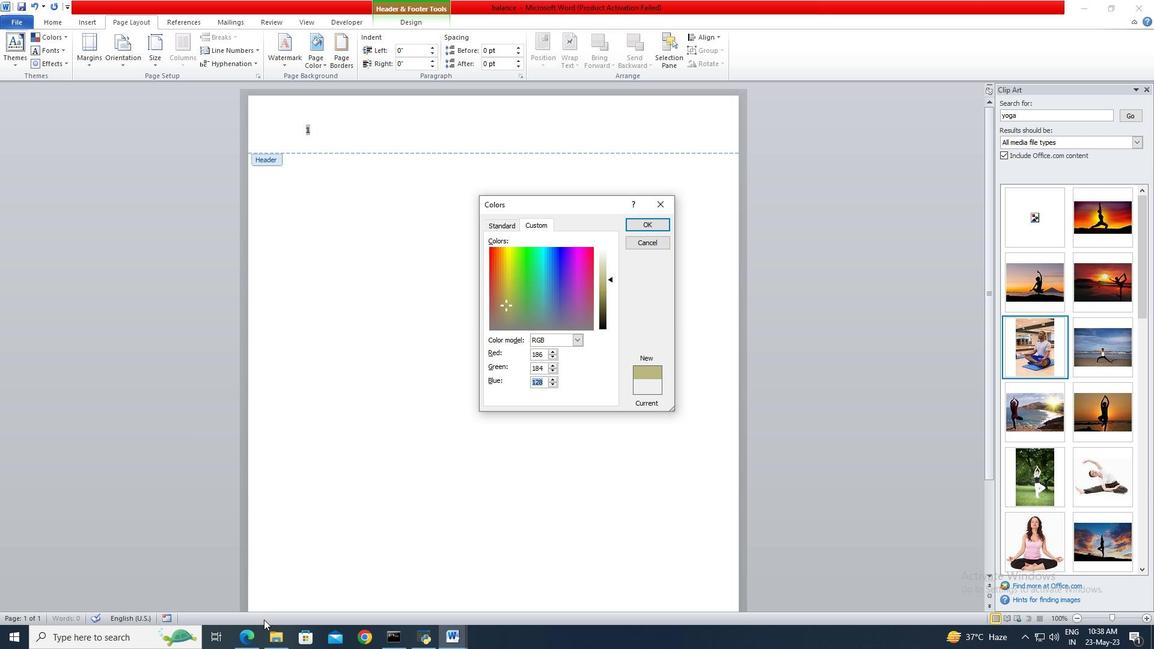 
Action: Mouse pressed left at (256, 633)
Screenshot: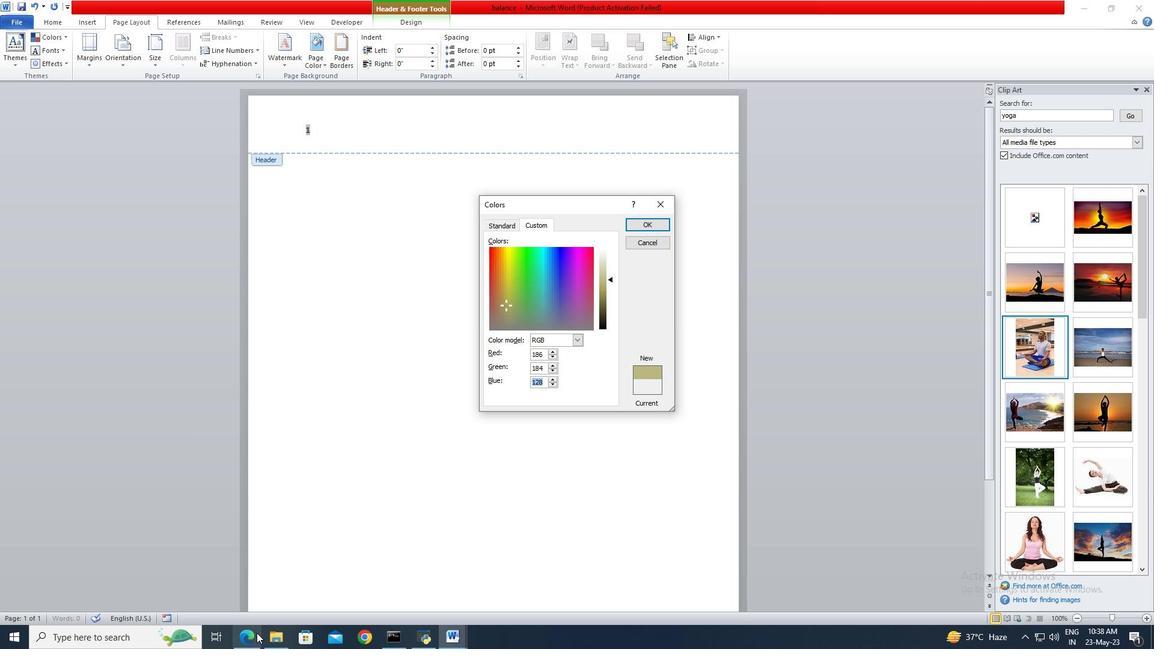 
Action: Mouse moved to (315, 217)
Screenshot: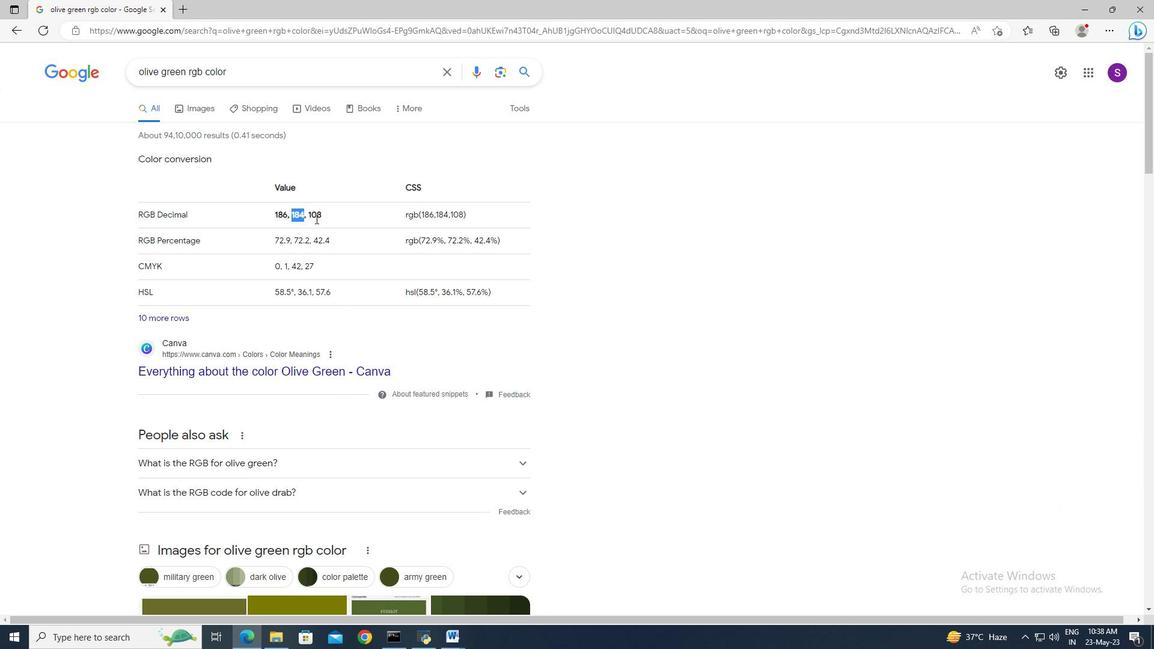 
Action: Mouse pressed left at (315, 217)
Screenshot: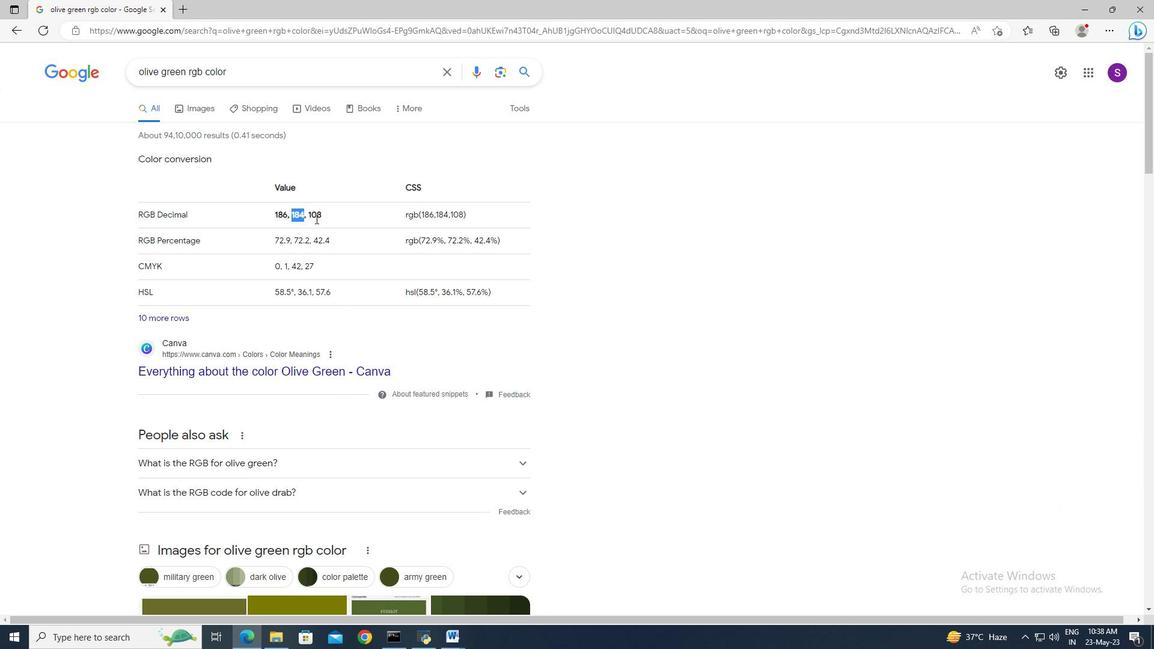 
Action: Mouse pressed left at (315, 217)
Screenshot: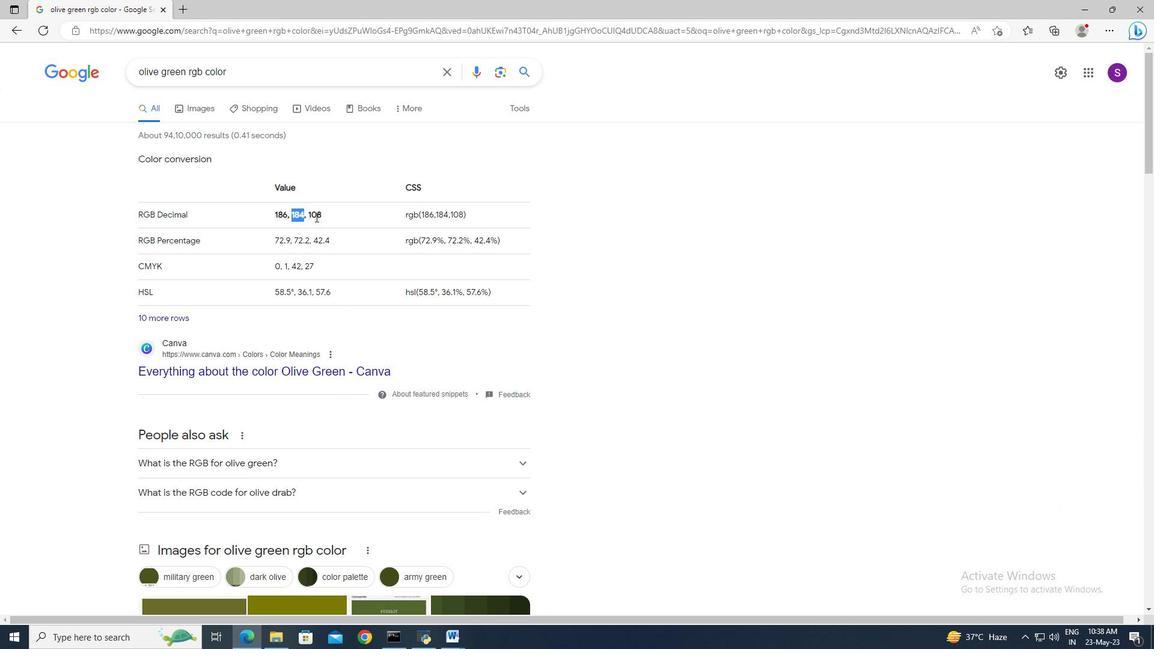 
Action: Key pressed ctrl+C
Screenshot: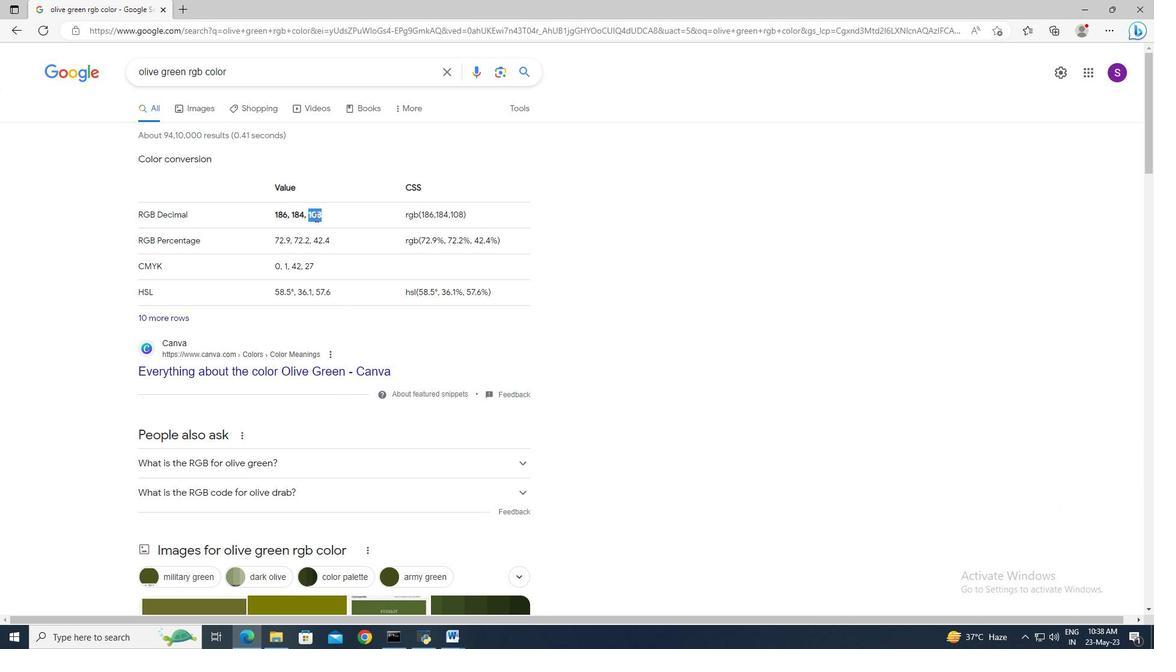 
Action: Mouse moved to (255, 634)
Screenshot: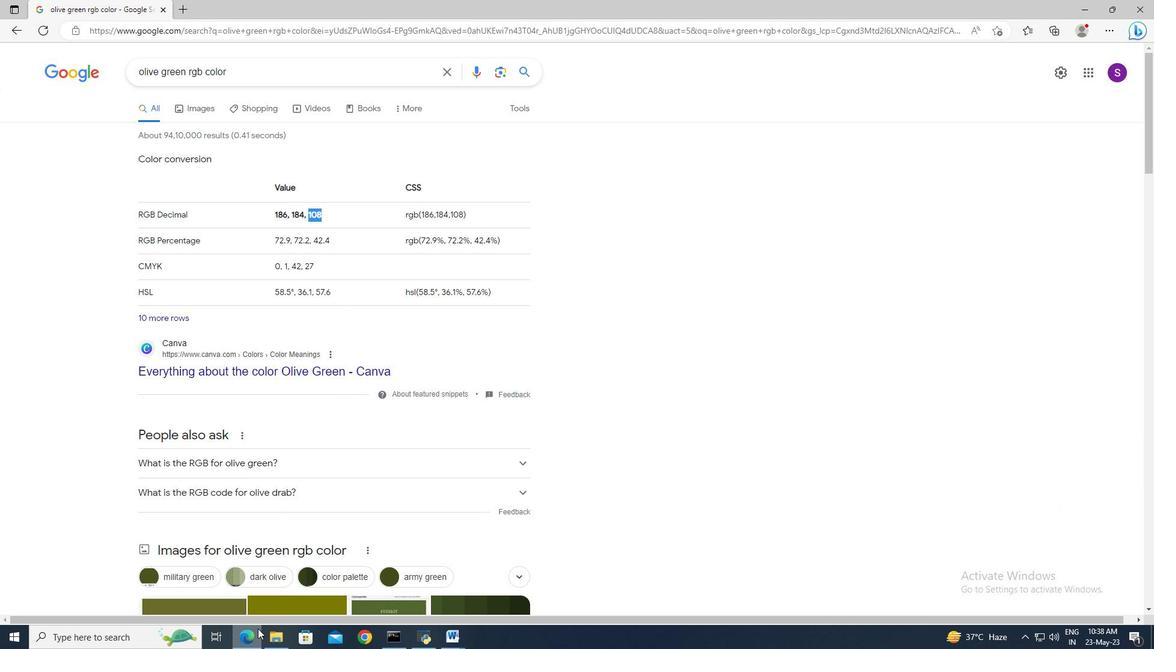 
Action: Mouse pressed left at (255, 634)
Screenshot: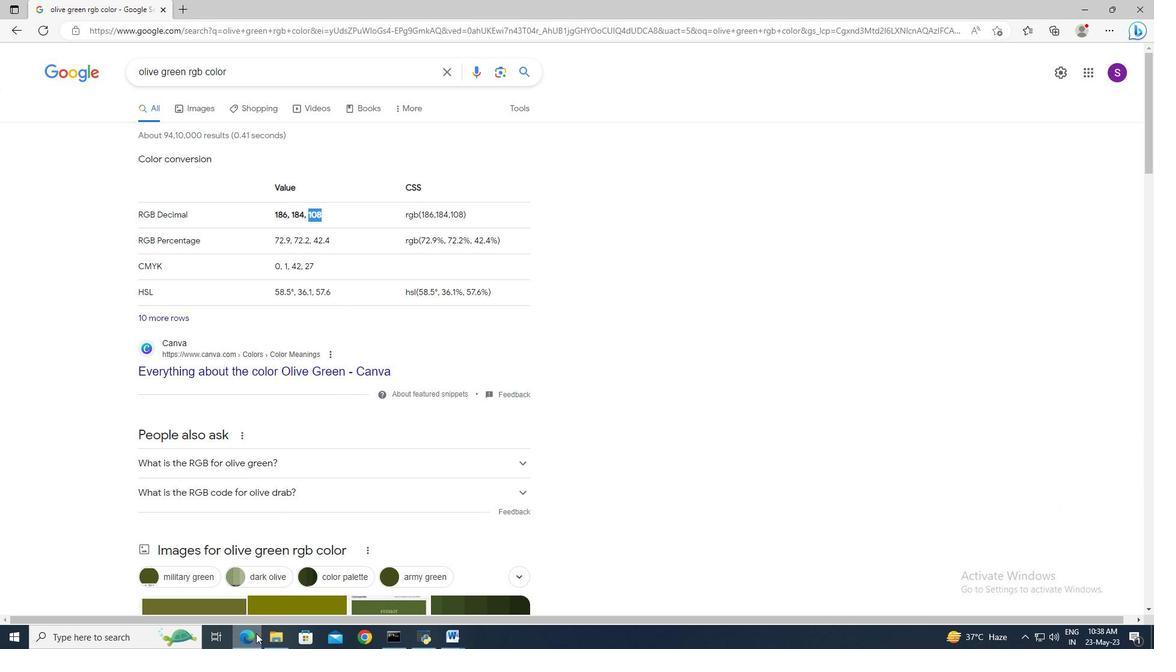 
Action: Mouse moved to (535, 391)
Screenshot: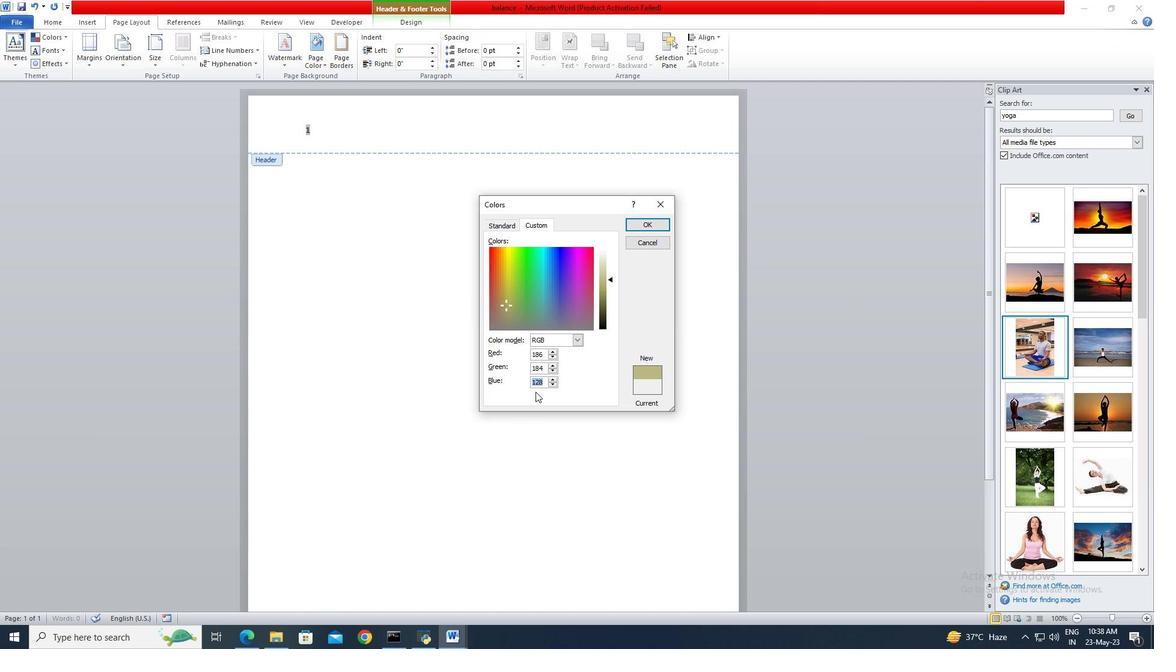 
Action: Key pressed ctrl+V
Screenshot: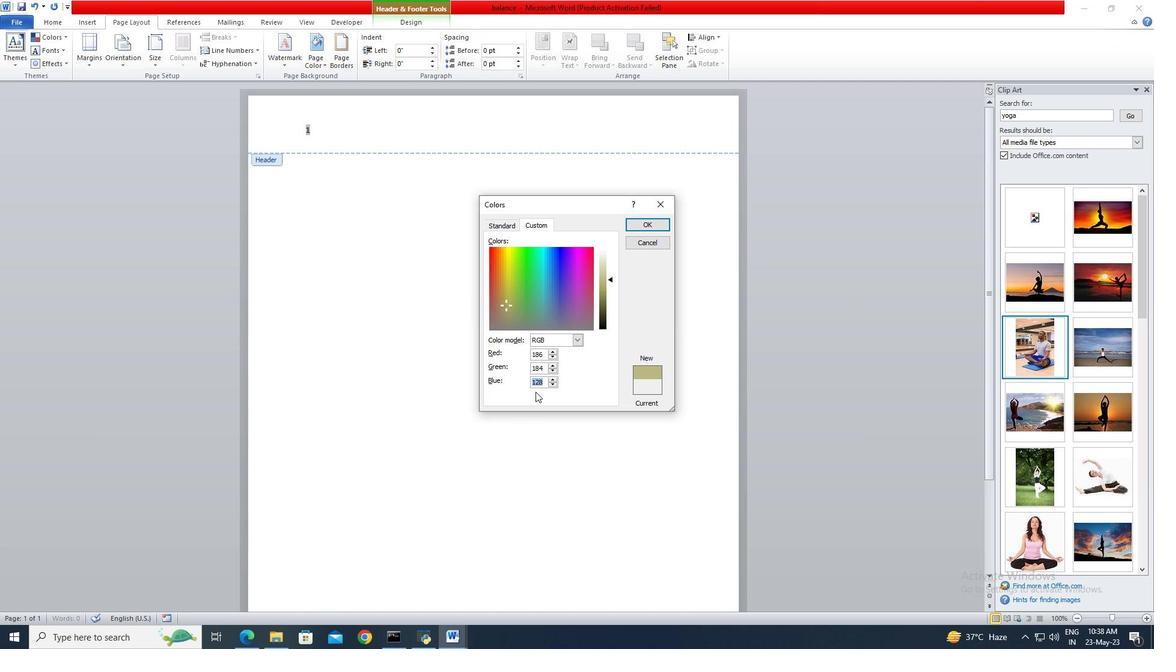 
Action: Mouse moved to (647, 220)
Screenshot: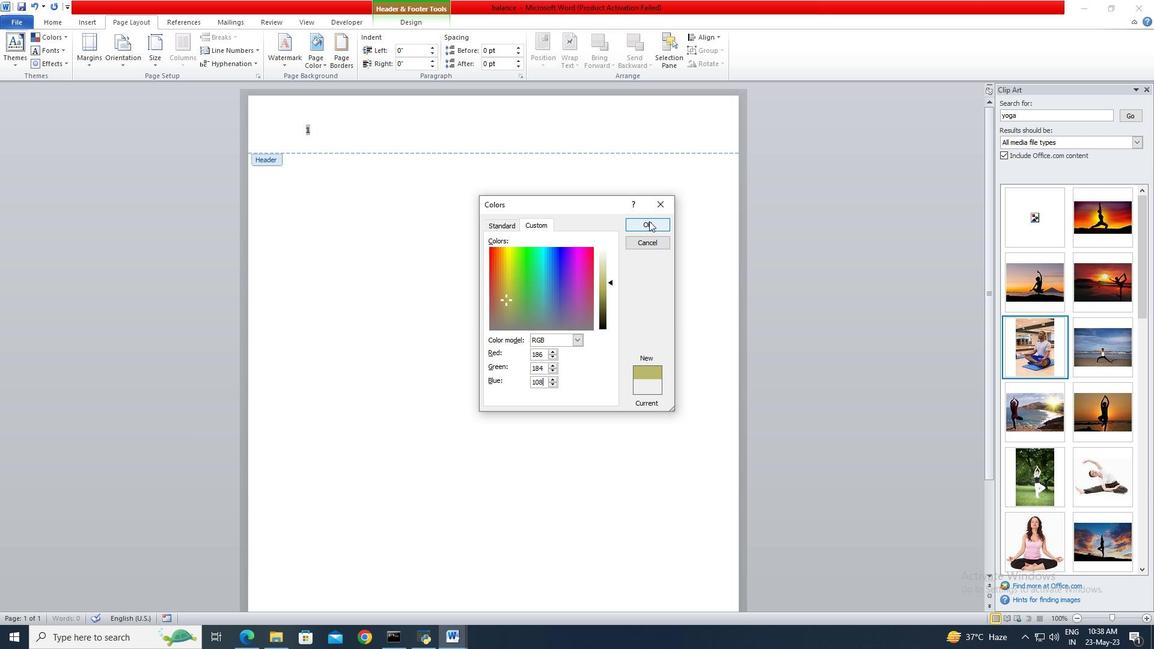 
Action: Mouse pressed left at (649, 221)
Screenshot: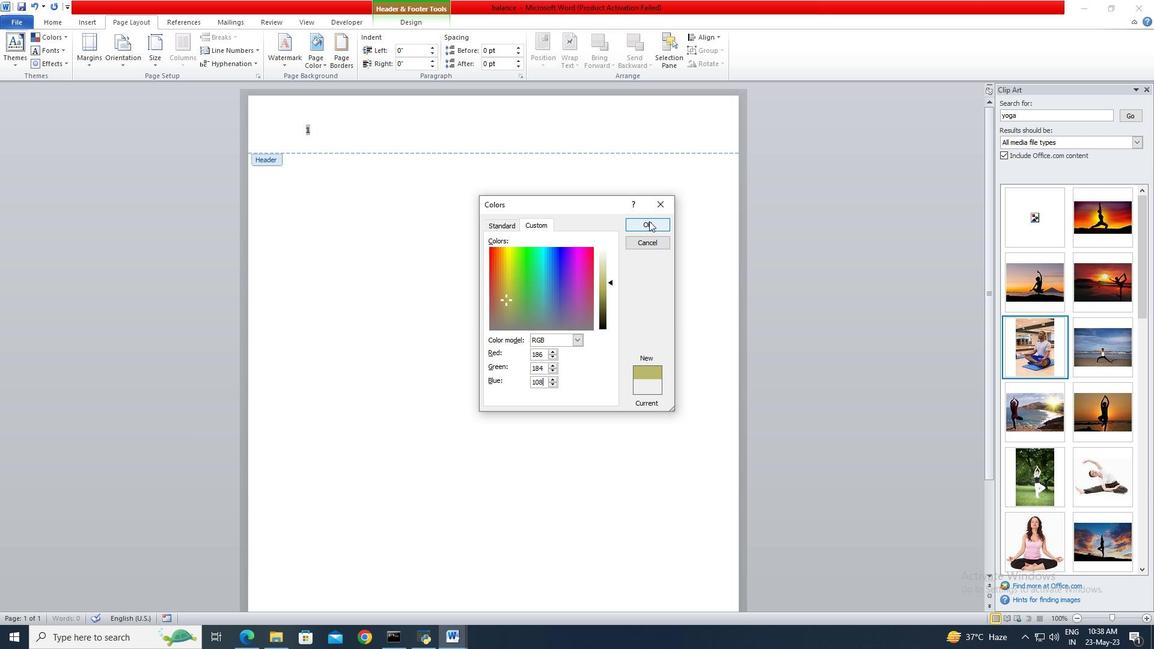 
Action: Mouse moved to (344, 69)
Screenshot: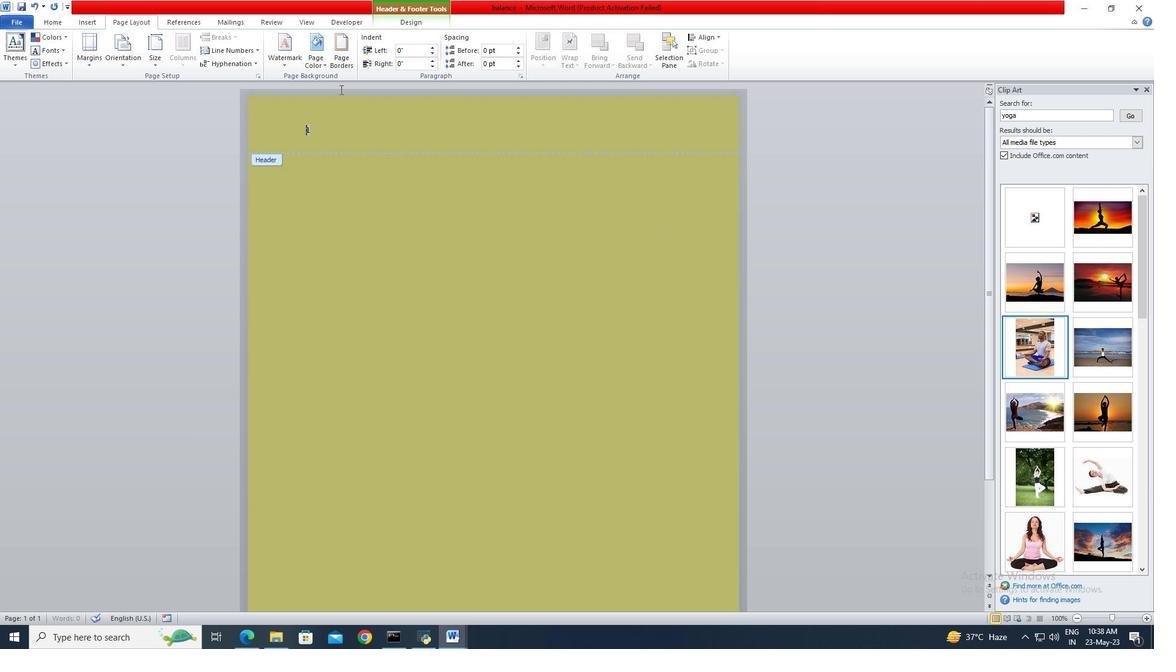 
Action: Mouse pressed left at (344, 69)
Screenshot: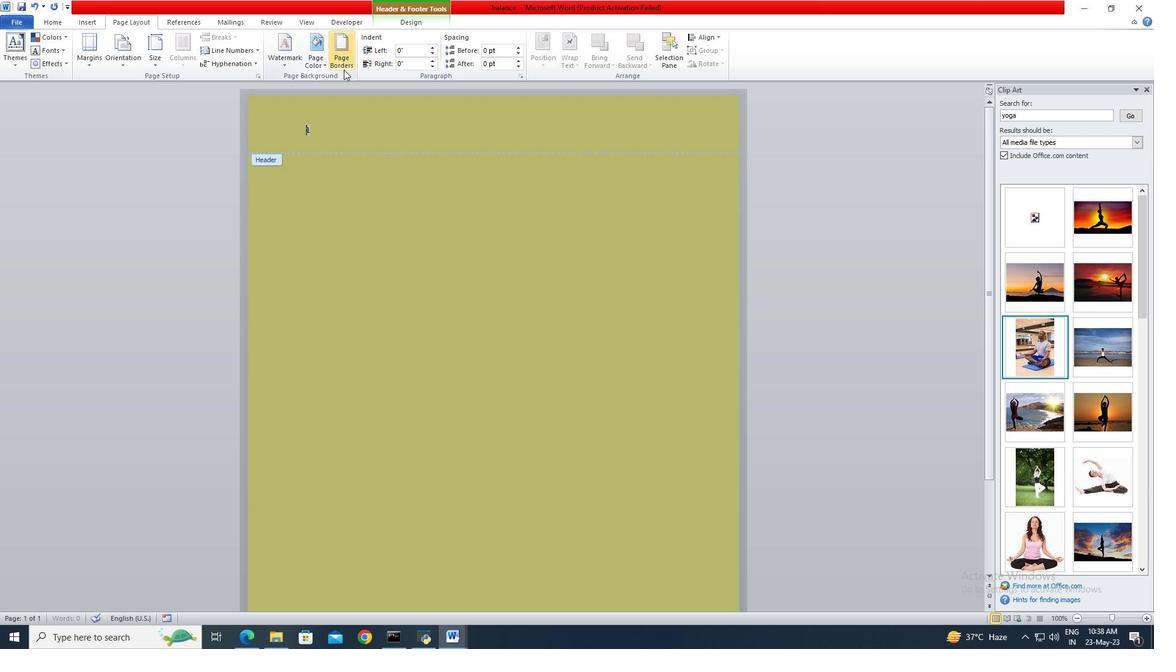 
Action: Mouse moved to (434, 267)
Screenshot: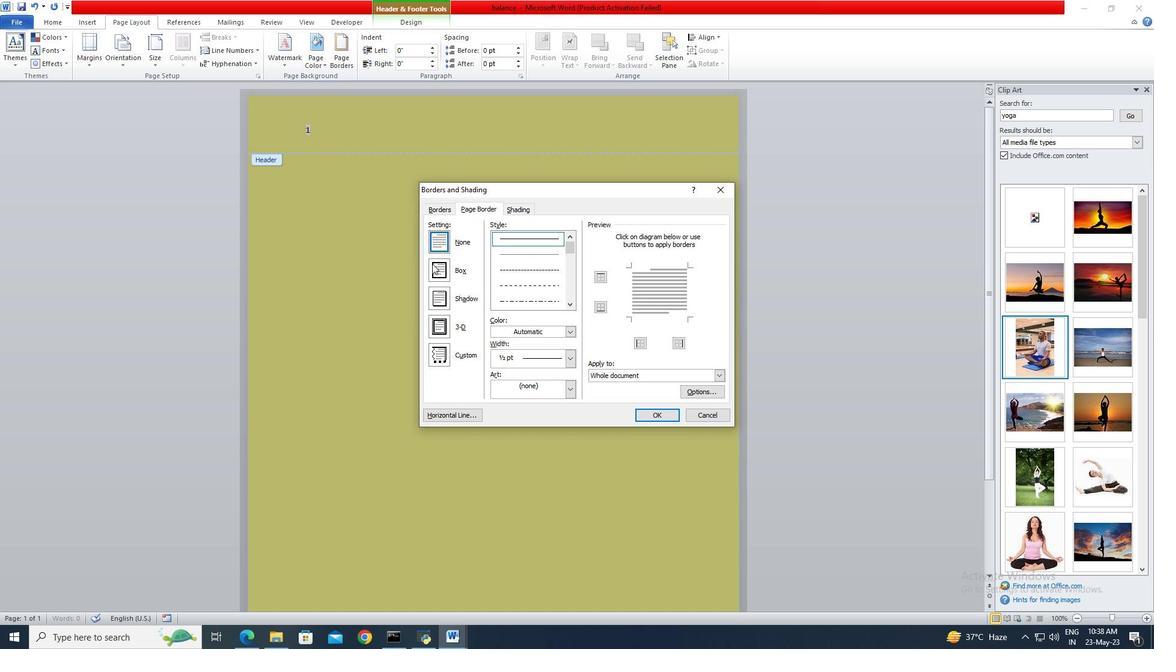 
Action: Mouse pressed left at (434, 267)
Screenshot: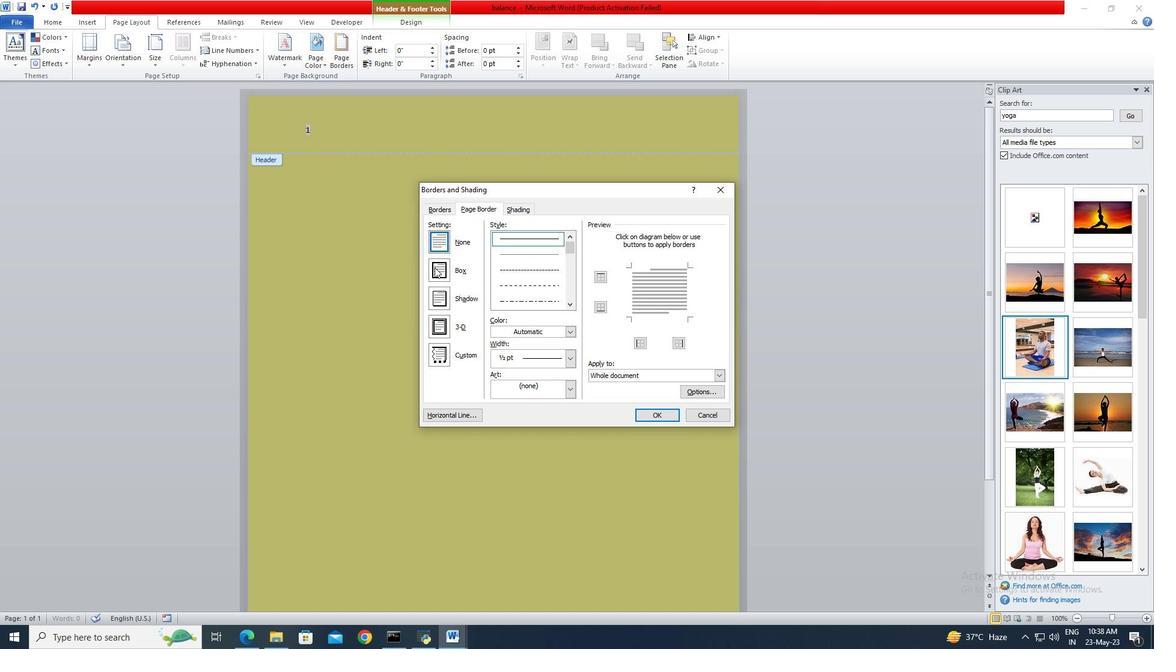 
Action: Mouse moved to (567, 300)
Screenshot: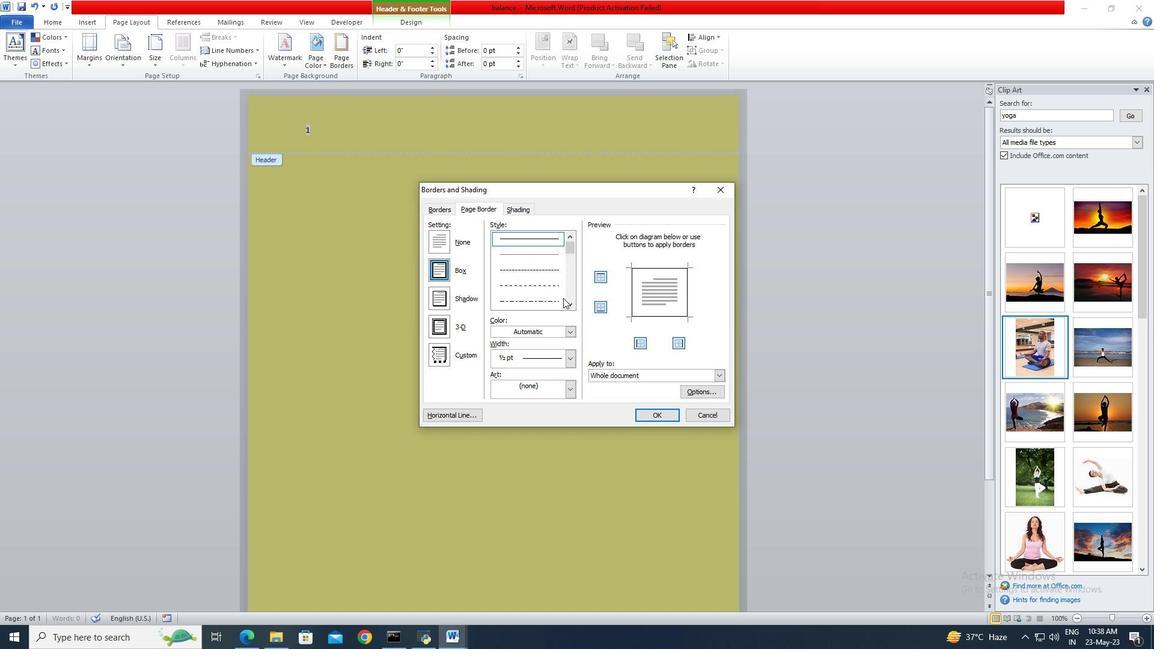 
Action: Mouse pressed left at (567, 300)
Screenshot: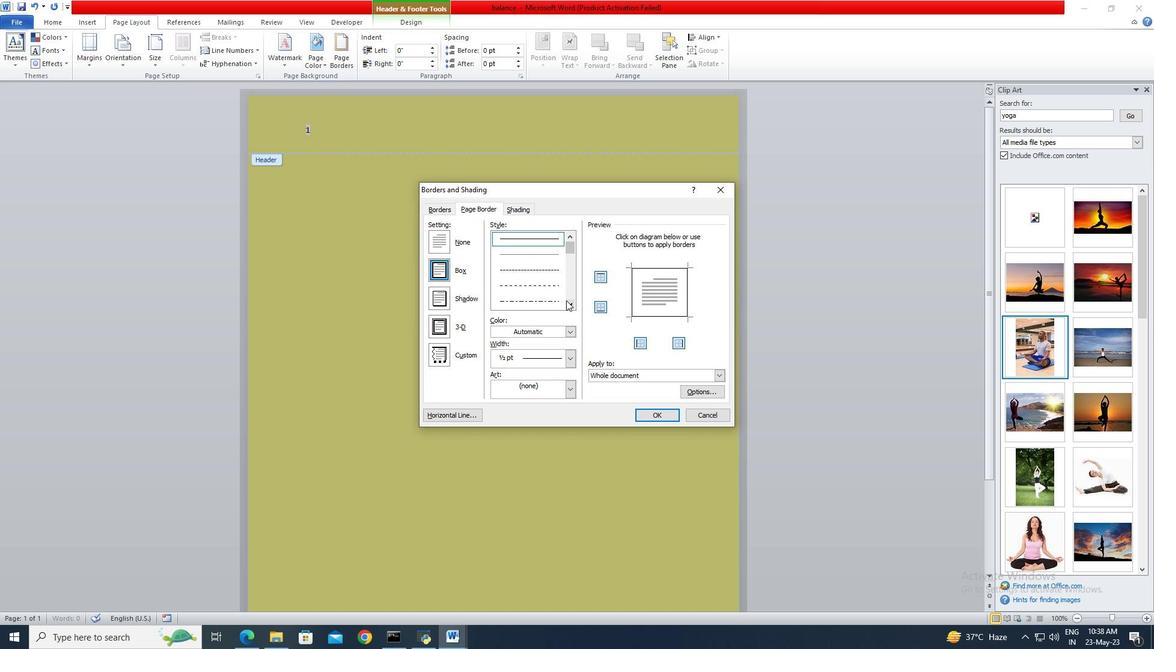 
Action: Mouse pressed left at (567, 300)
Screenshot: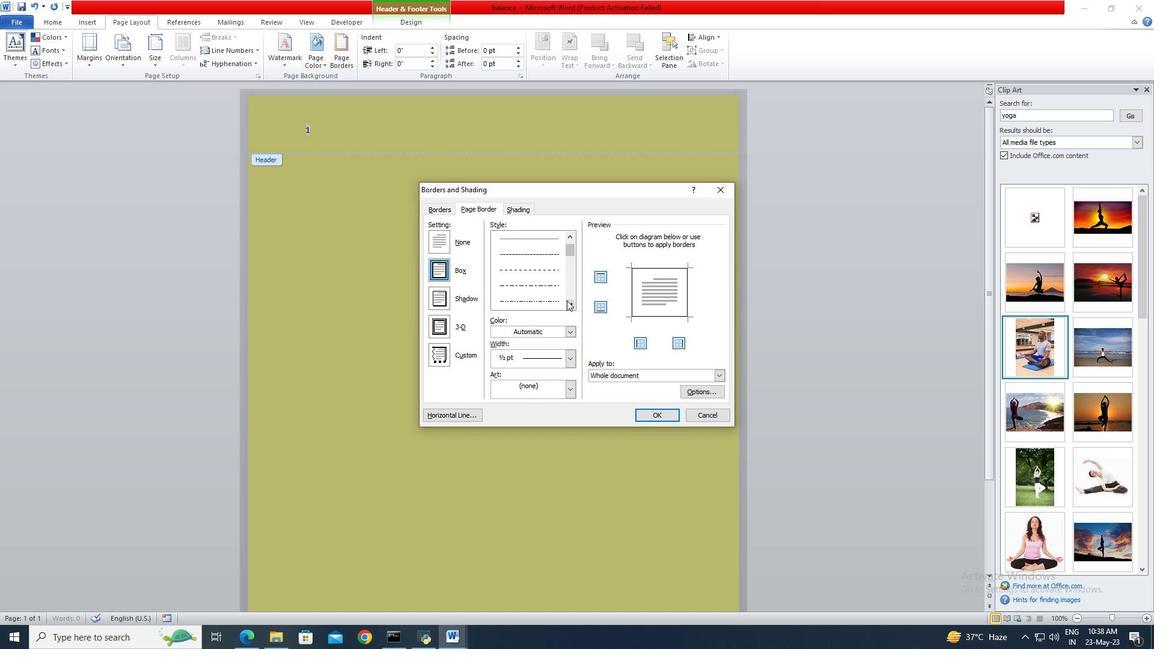 
Action: Mouse pressed left at (567, 300)
Screenshot: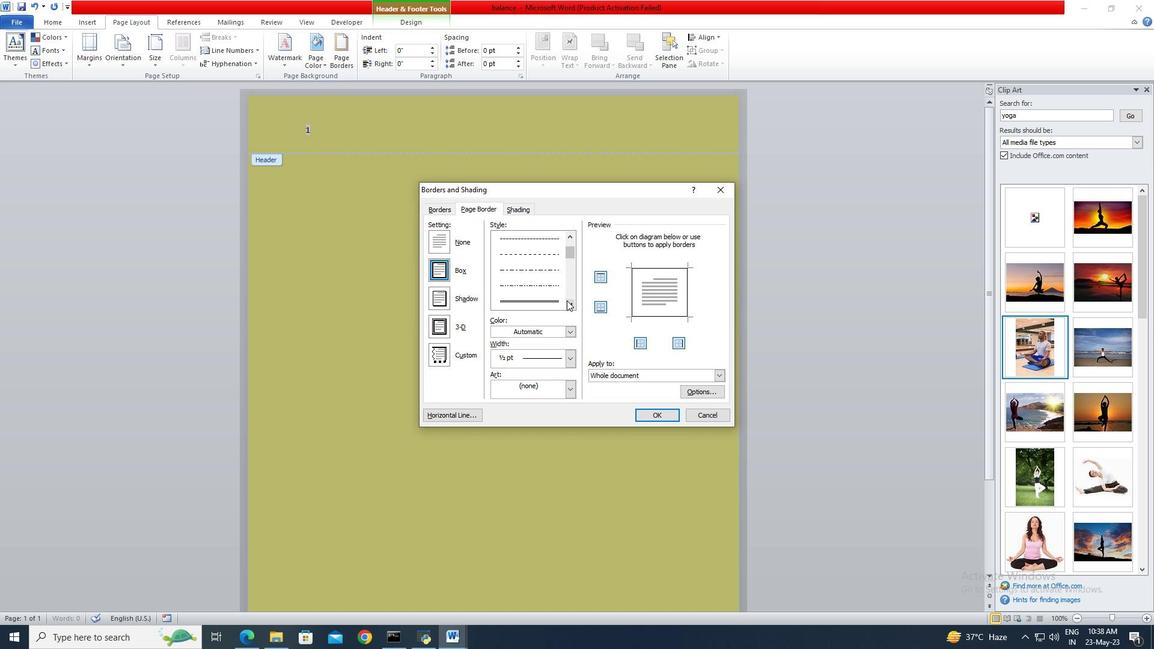 
Action: Mouse moved to (548, 287)
Screenshot: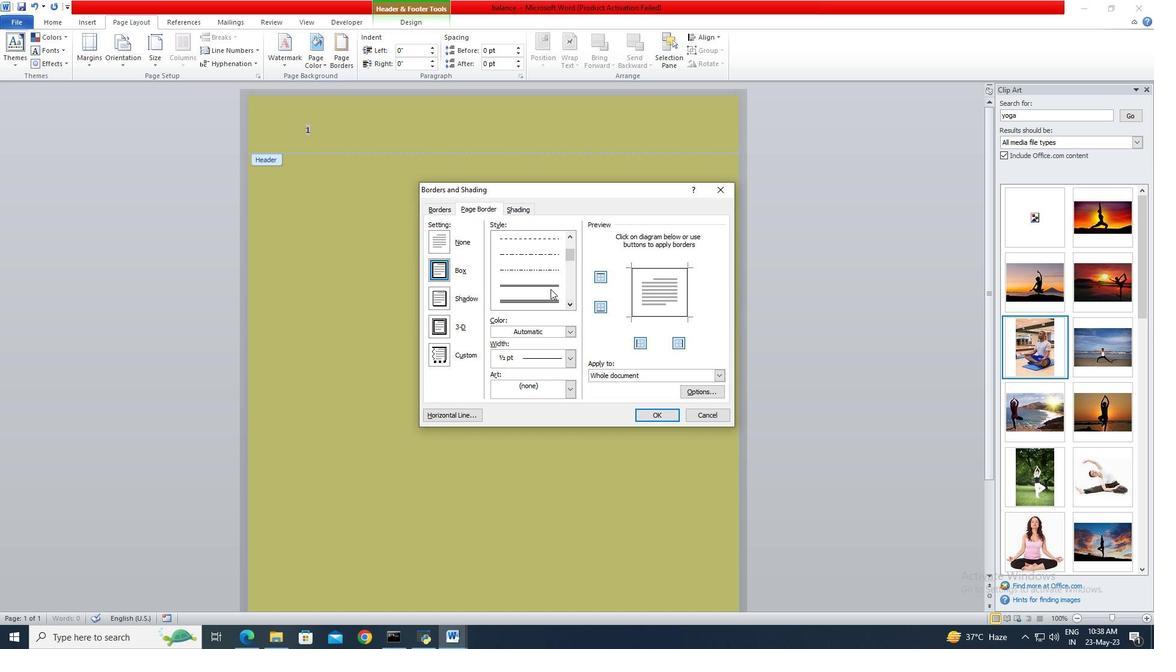 
Action: Mouse pressed left at (548, 287)
Screenshot: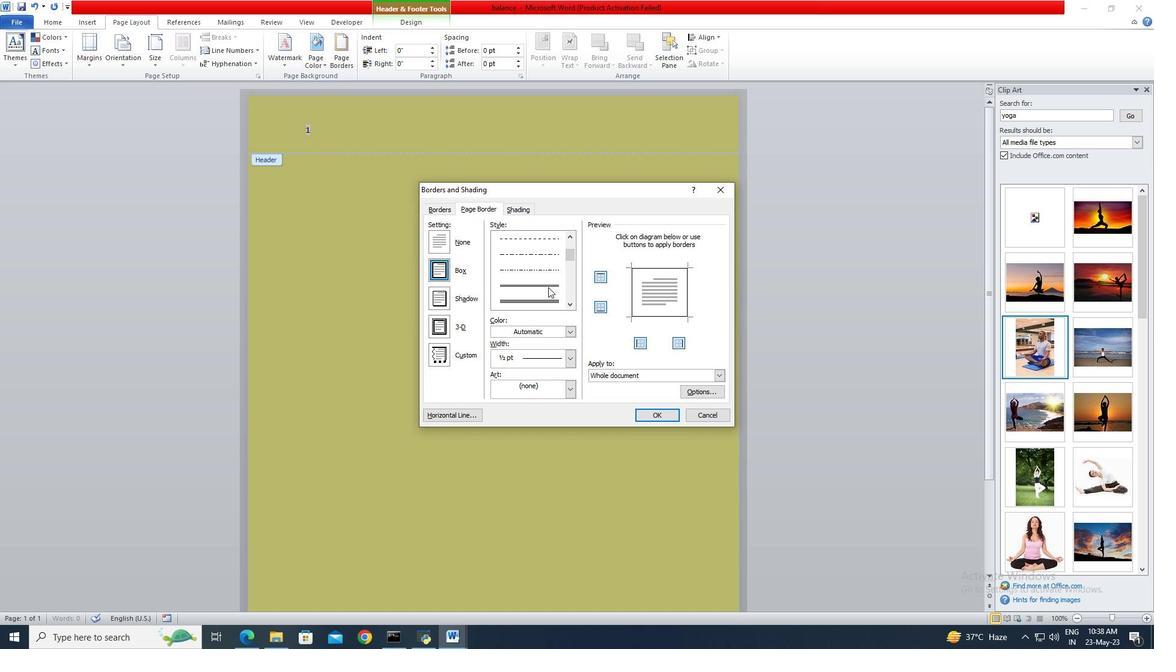 
Action: Mouse moved to (570, 328)
Screenshot: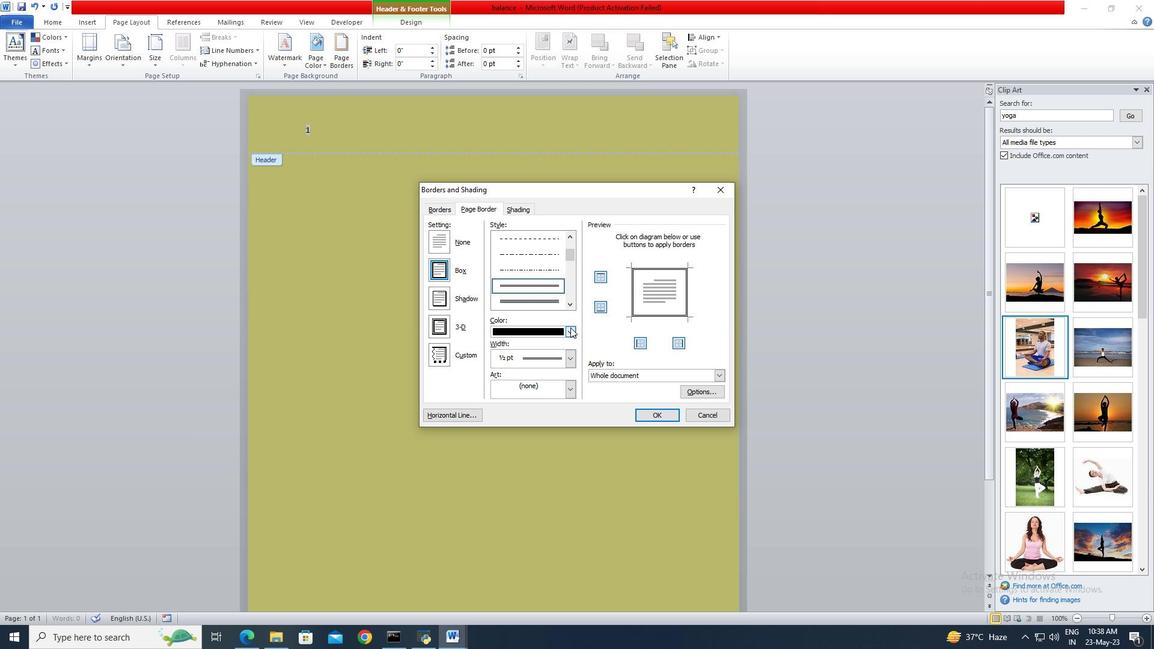 
Action: Mouse pressed left at (570, 328)
Screenshot: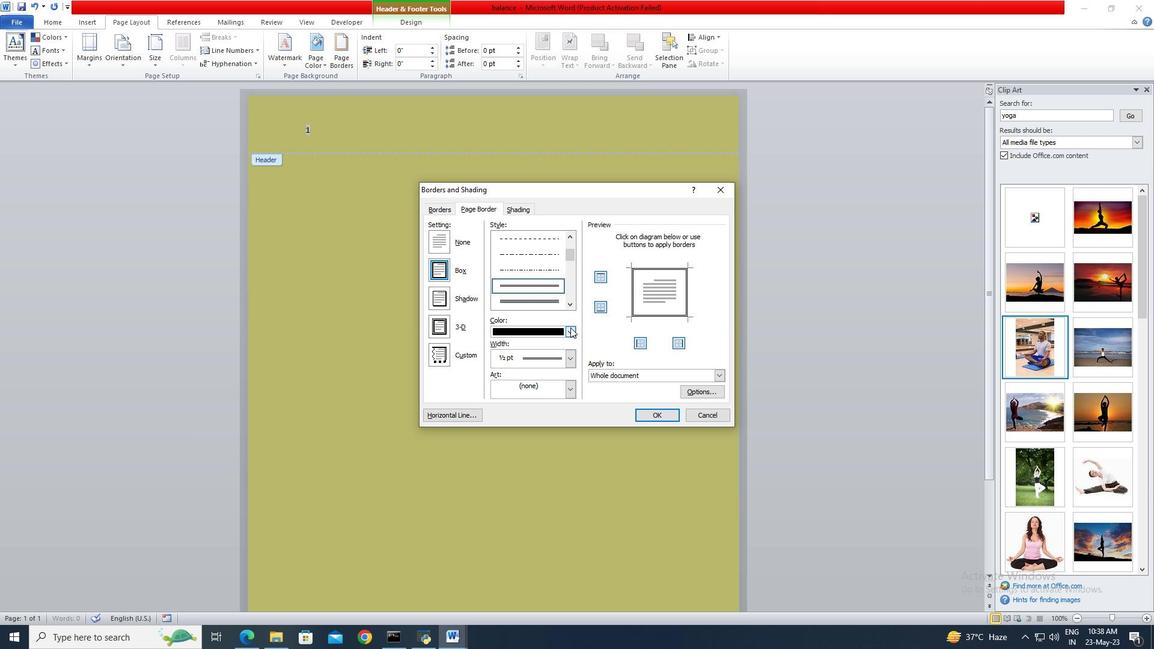 
Action: Mouse moved to (507, 368)
Screenshot: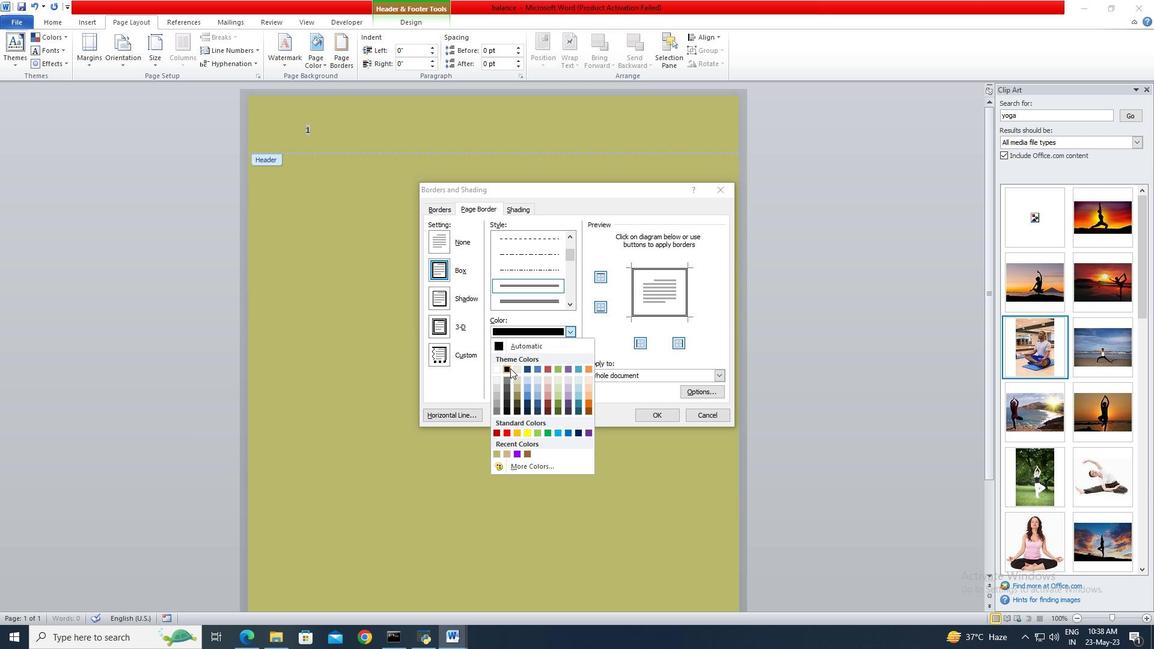 
Action: Mouse pressed left at (507, 368)
Screenshot: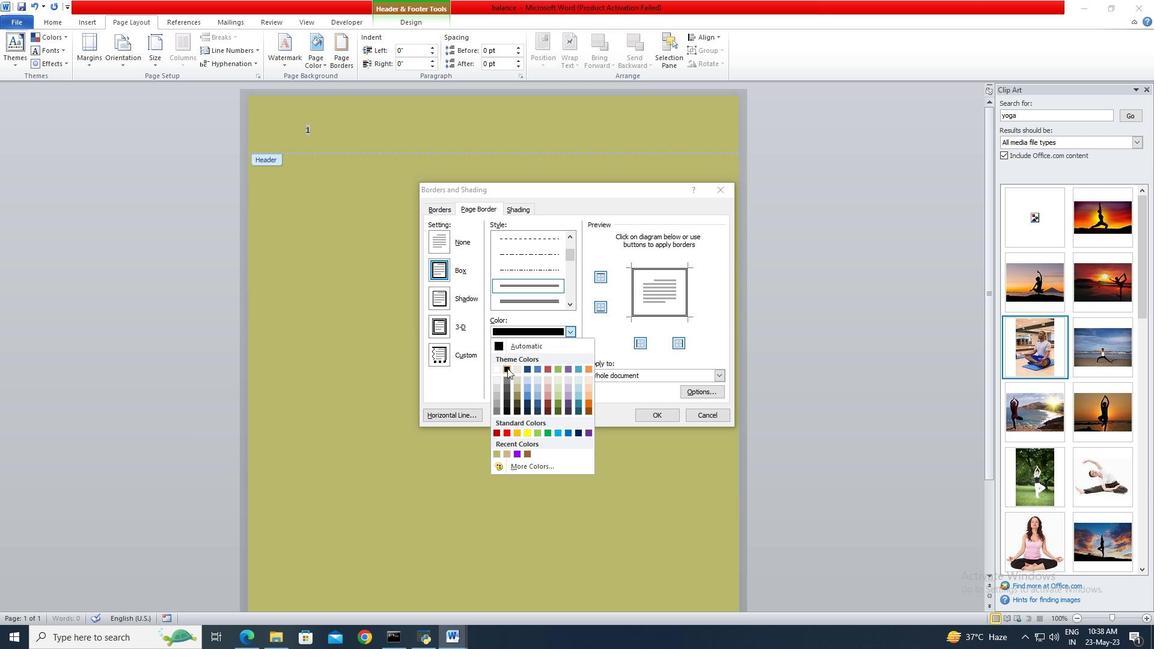 
Action: Mouse moved to (569, 362)
Screenshot: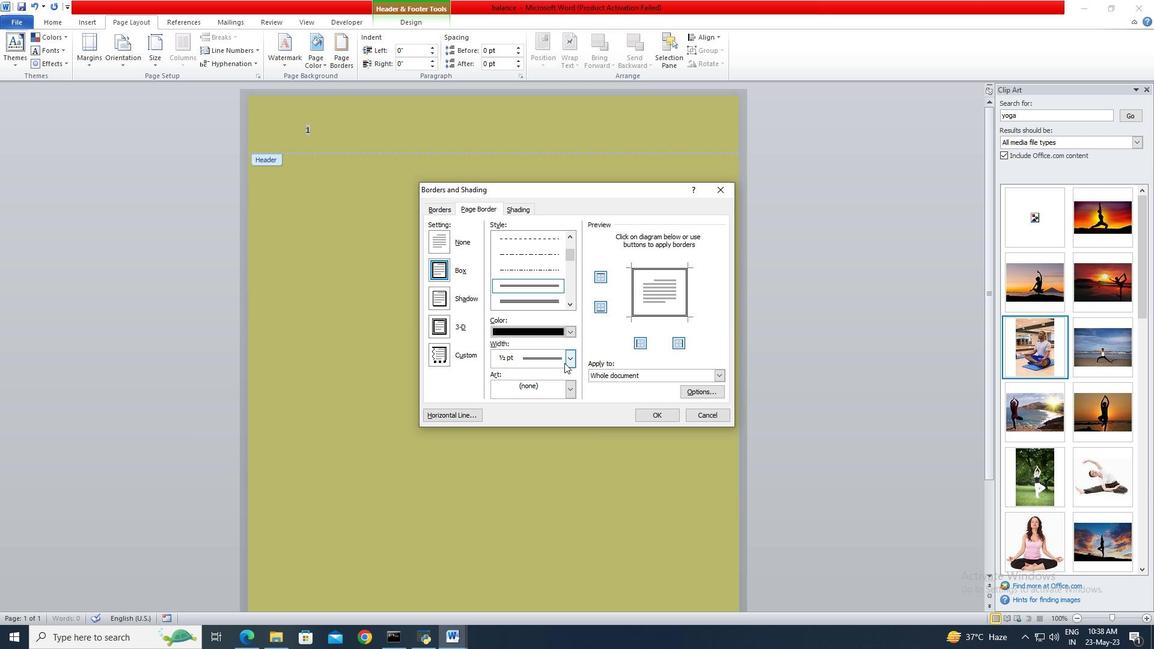 
Action: Mouse pressed left at (569, 362)
Screenshot: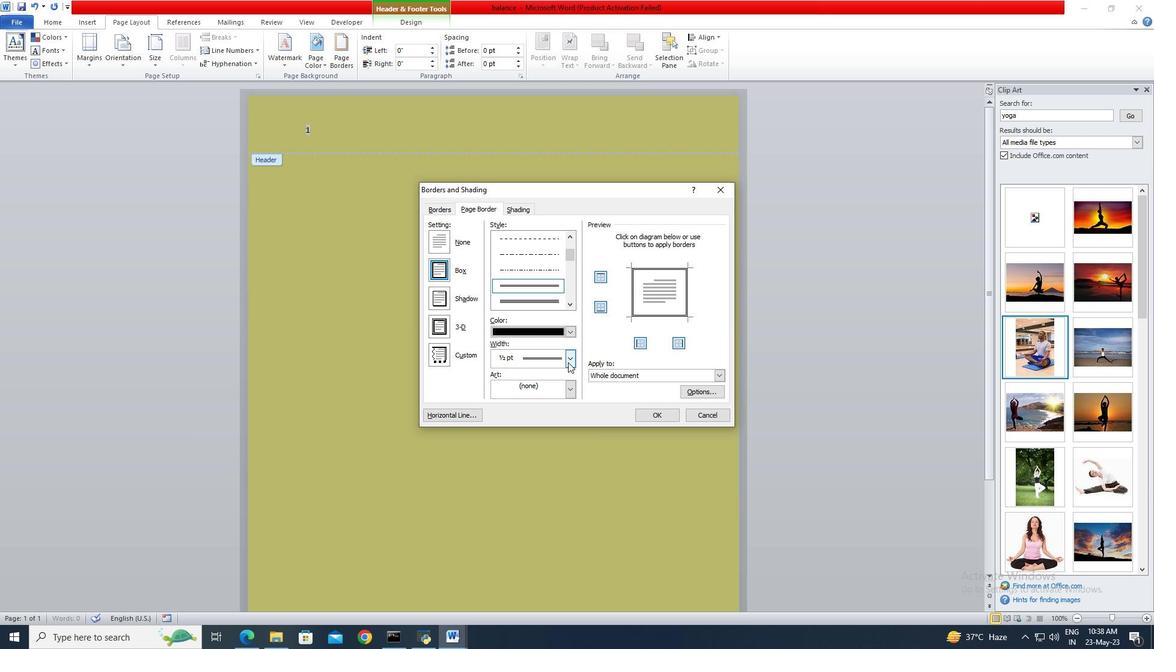 
Action: Mouse moved to (559, 390)
Screenshot: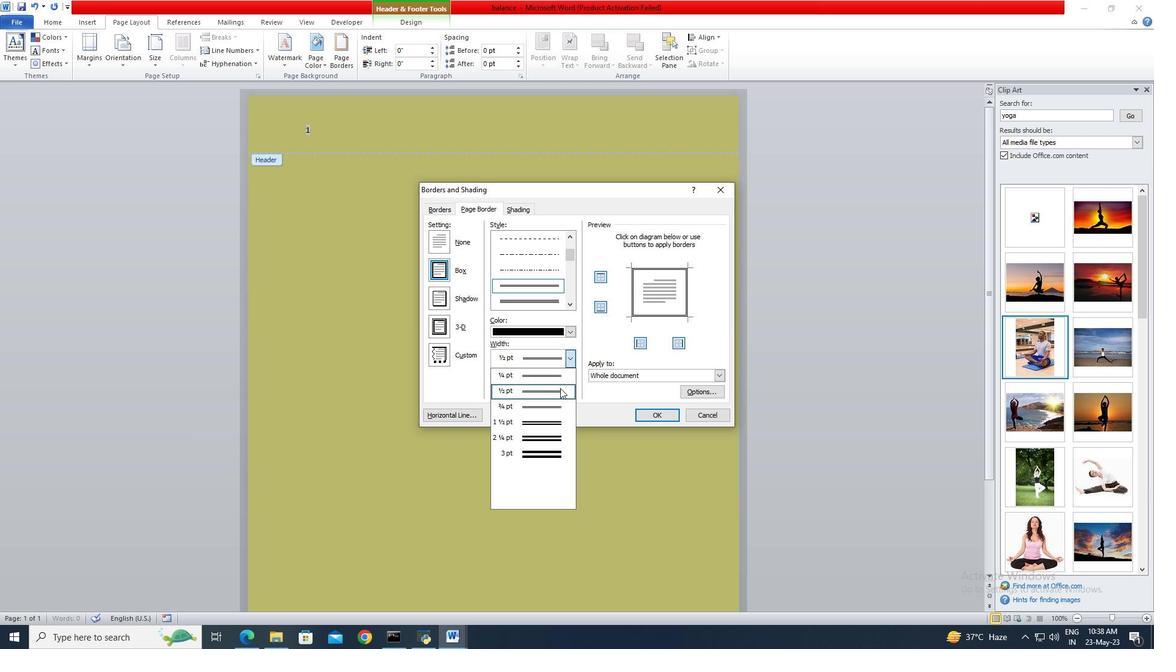 
Action: Mouse pressed left at (559, 390)
Screenshot: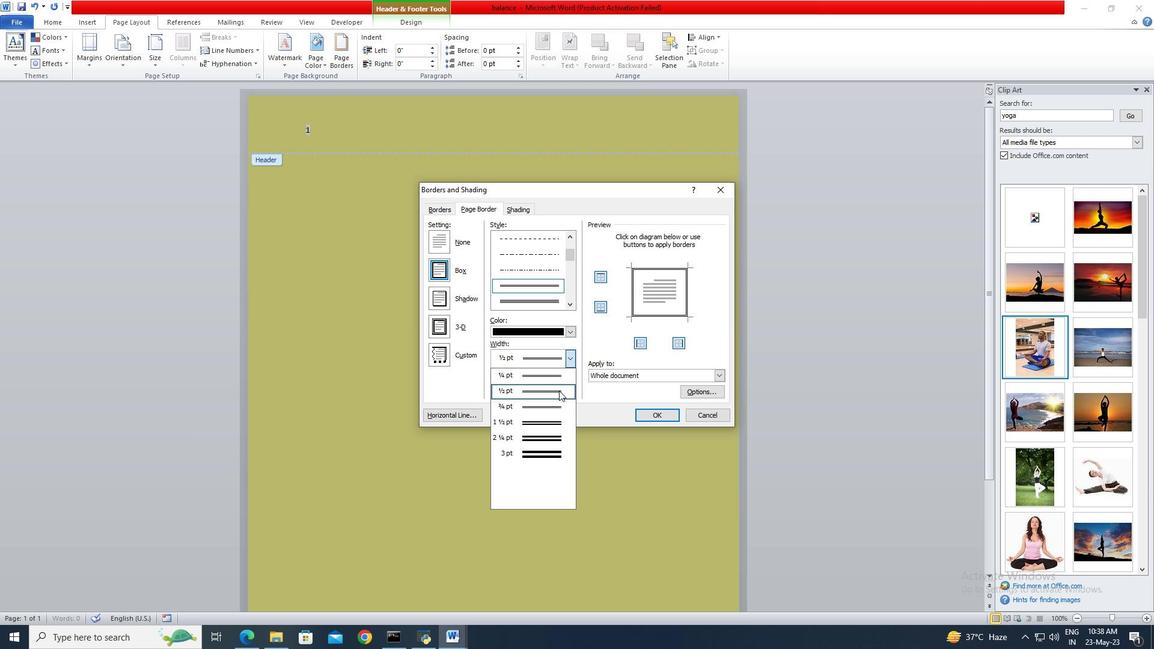 
Action: Mouse moved to (645, 417)
Screenshot: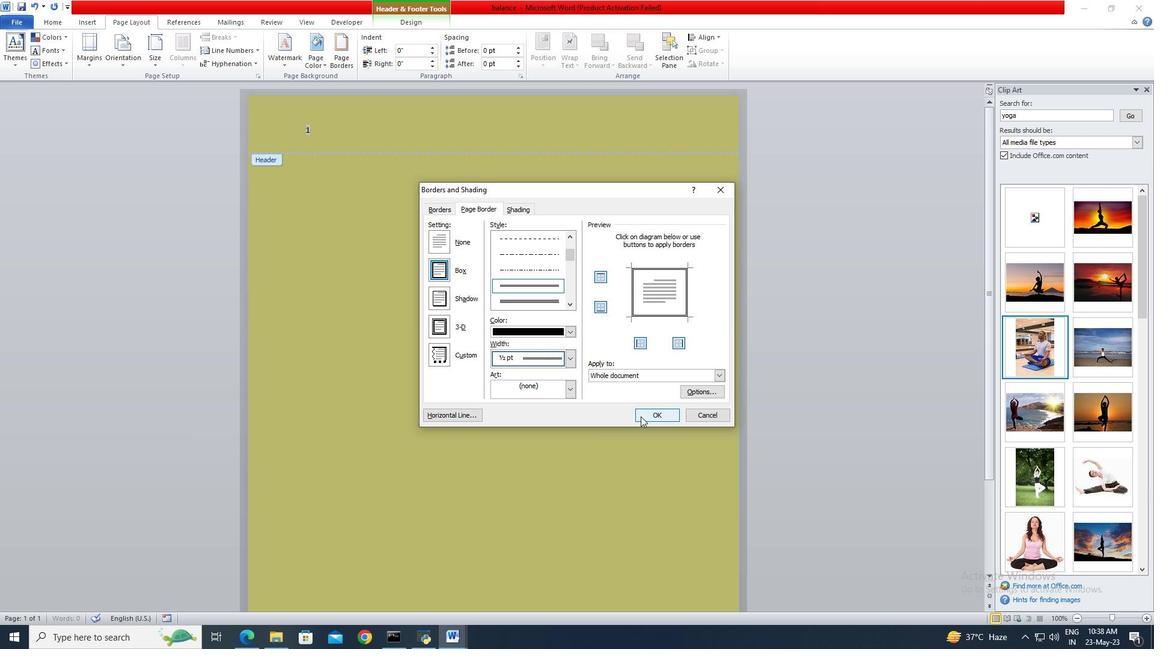 
Action: Mouse pressed left at (645, 417)
Screenshot: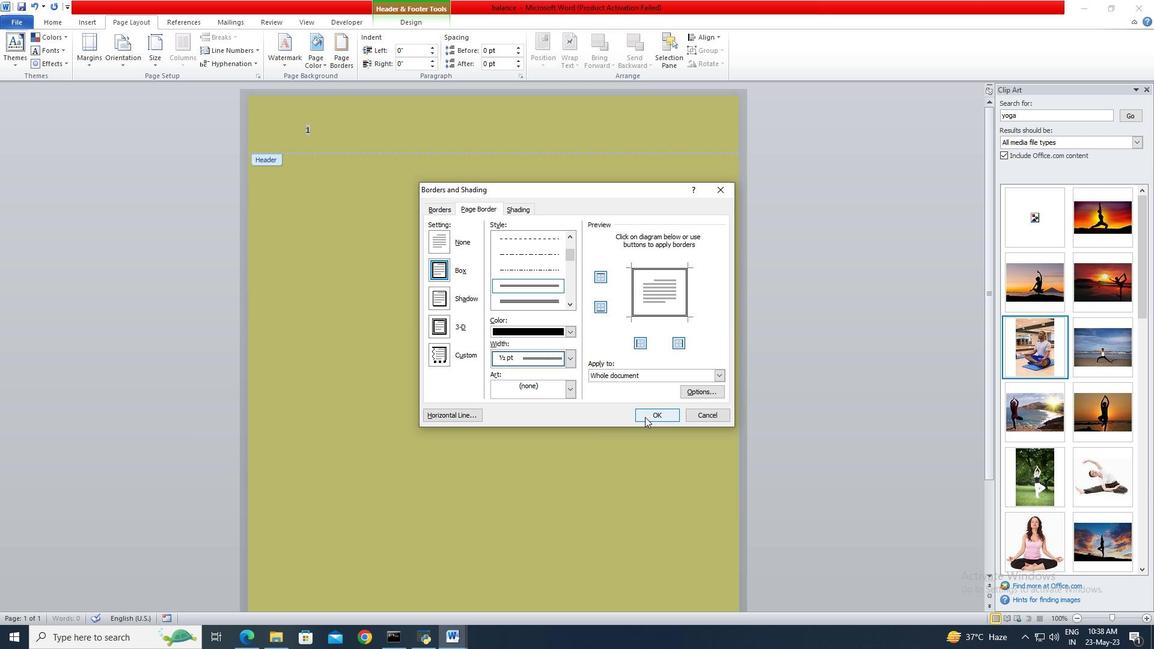 
